 Task: Create a due date automation trigger when advanced on, on the tuesday of the week a card is due add fields without custom fields "Resume" completed at 11:00 AM.
Action: Mouse moved to (1176, 363)
Screenshot: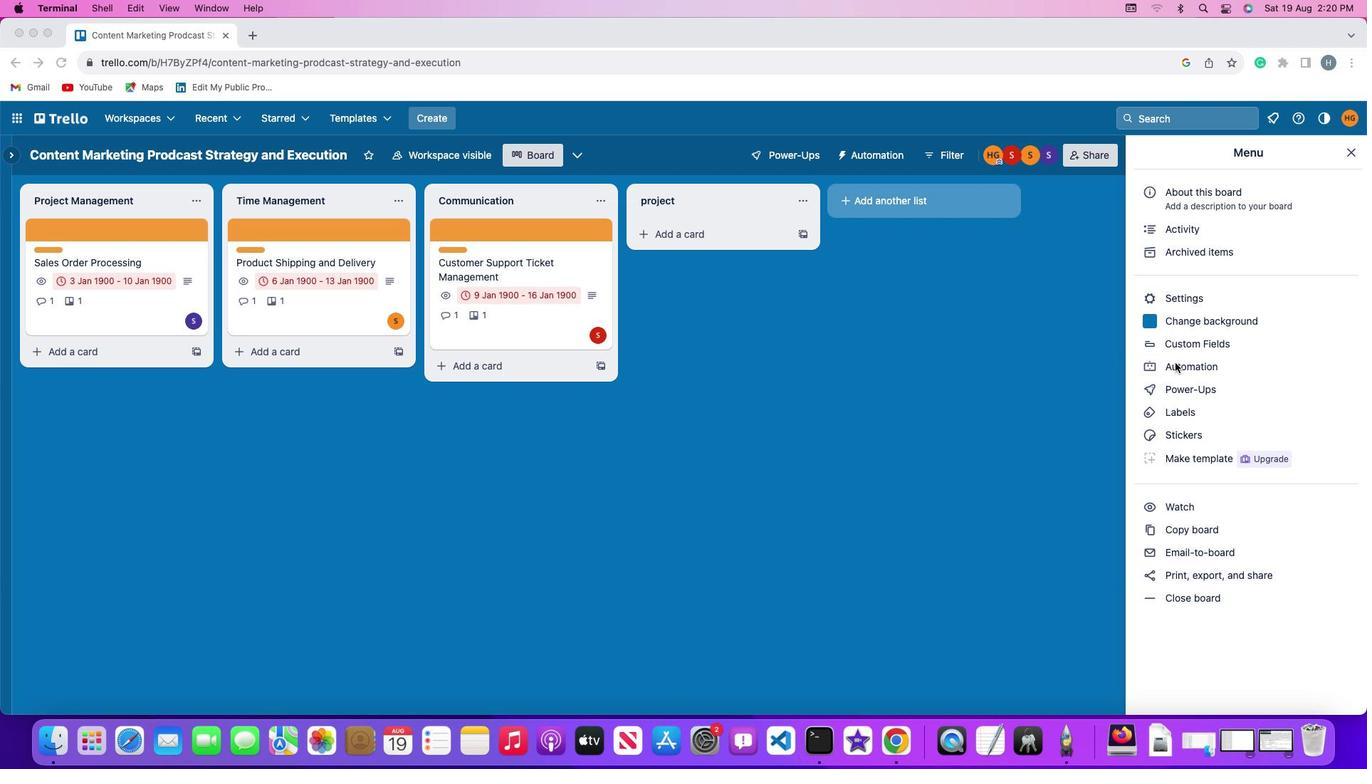 
Action: Mouse pressed left at (1176, 363)
Screenshot: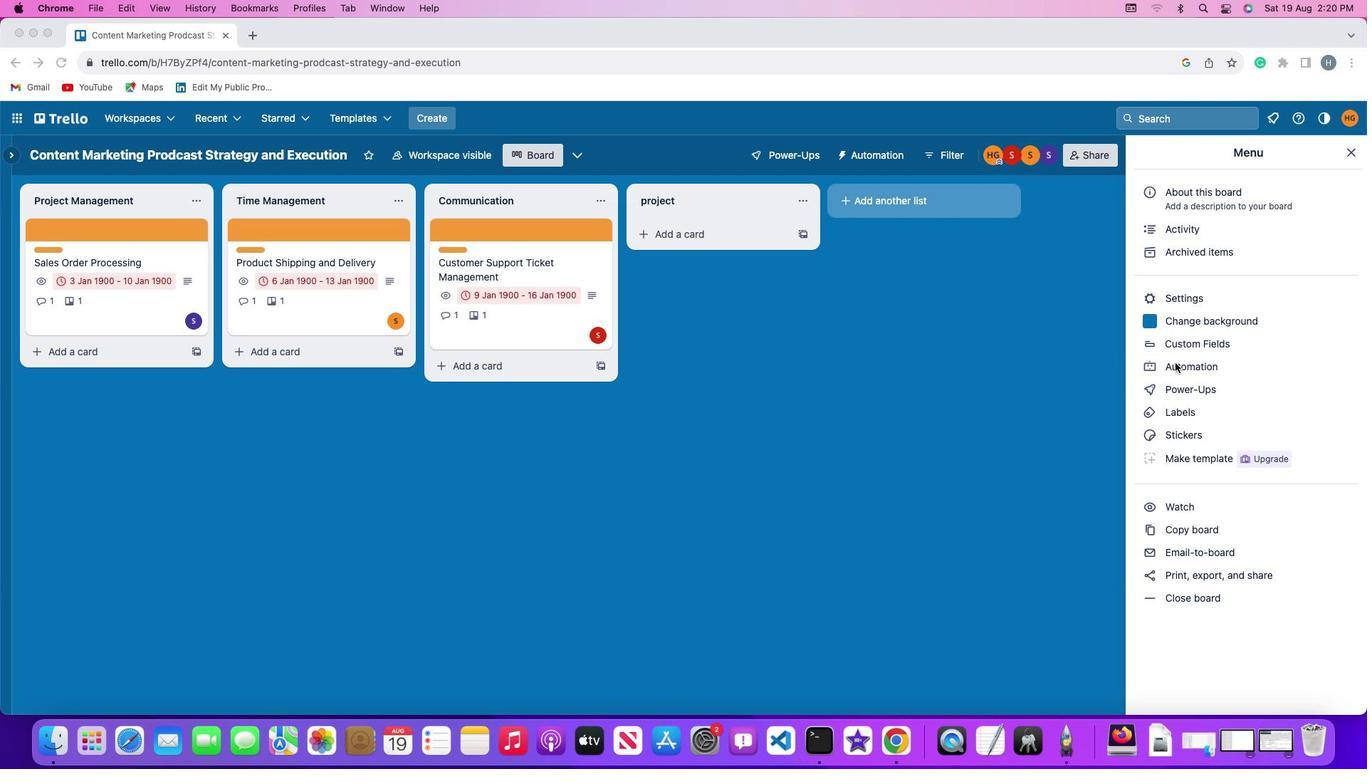 
Action: Mouse pressed left at (1176, 363)
Screenshot: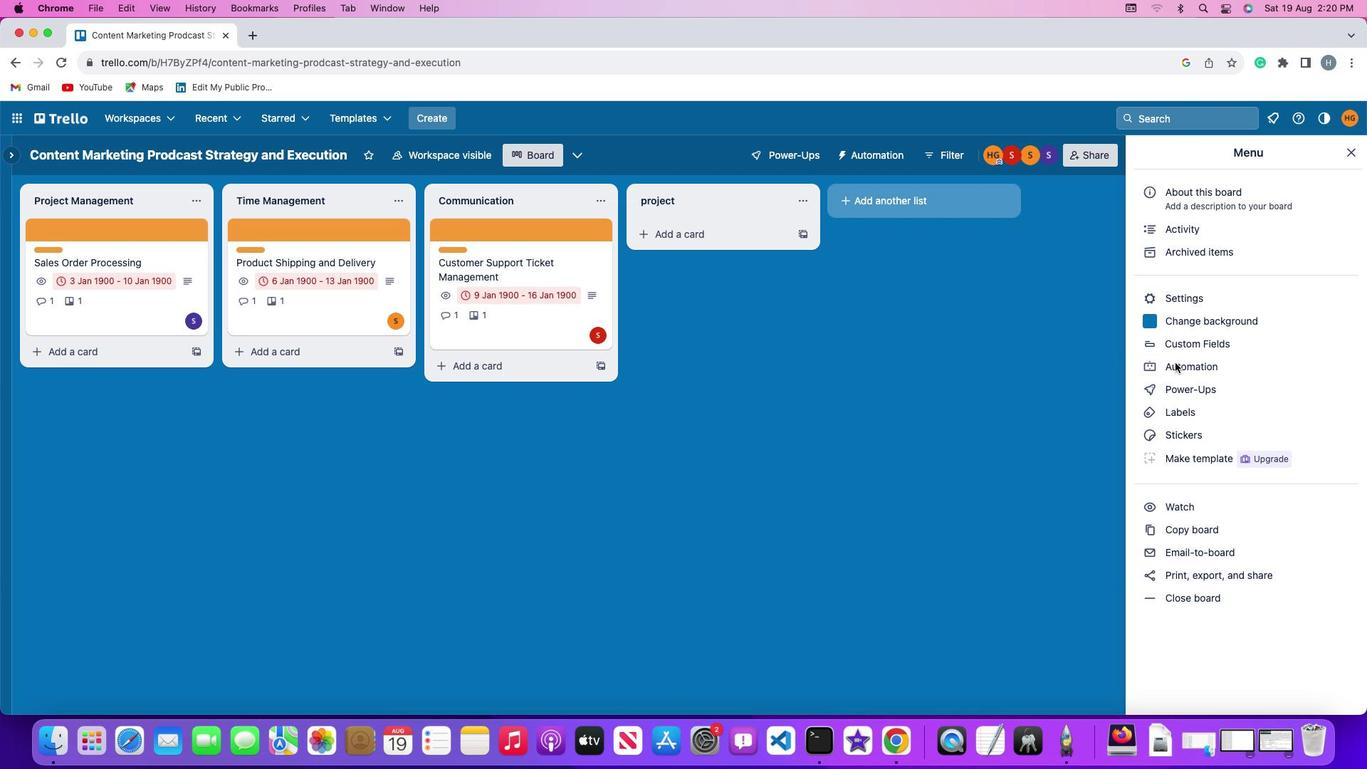 
Action: Mouse moved to (118, 341)
Screenshot: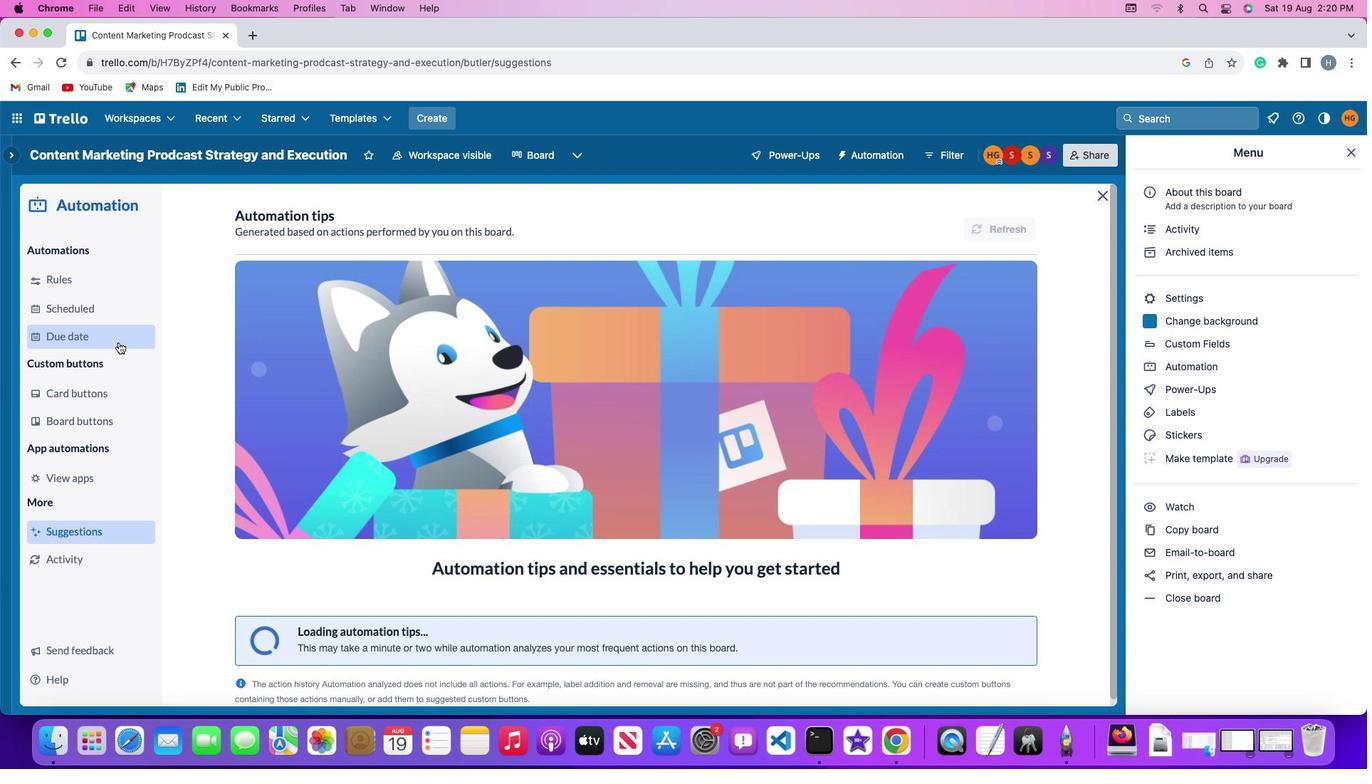 
Action: Mouse pressed left at (118, 341)
Screenshot: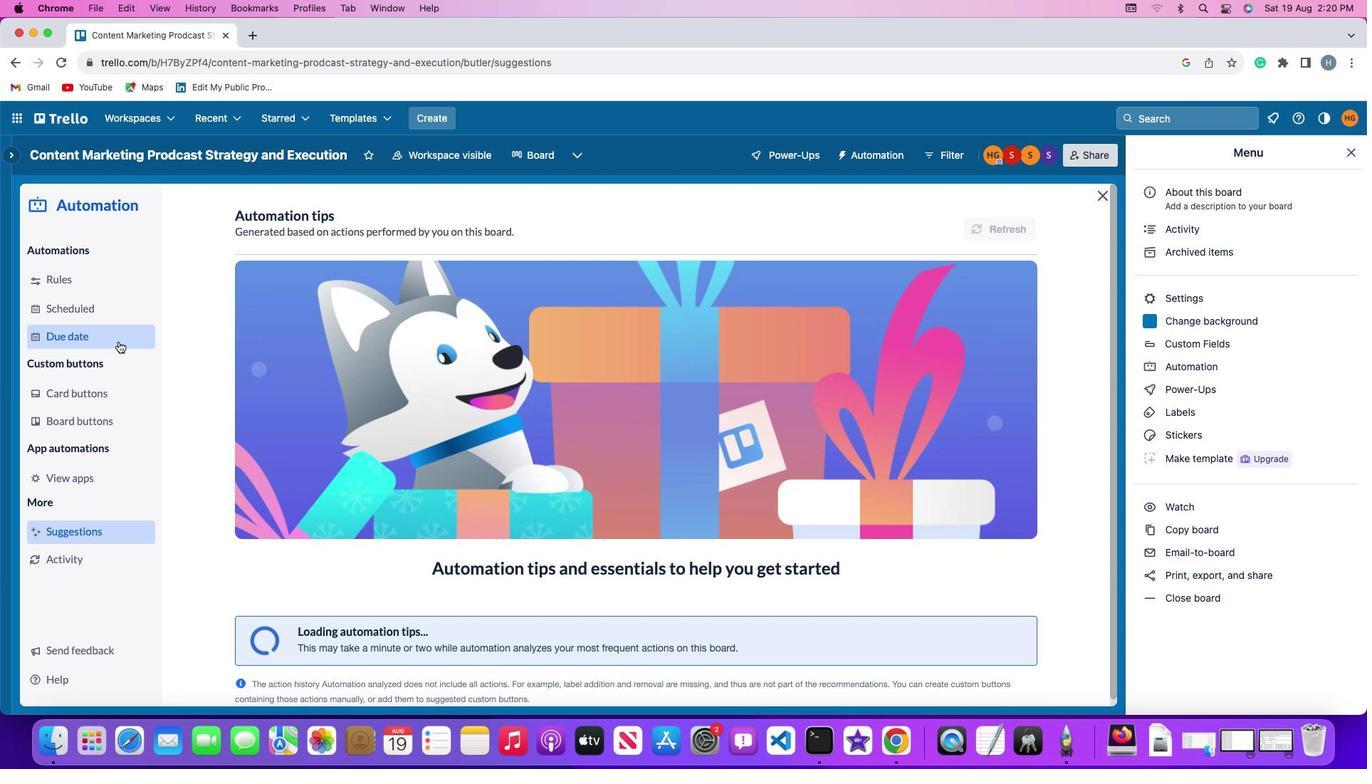 
Action: Mouse moved to (936, 222)
Screenshot: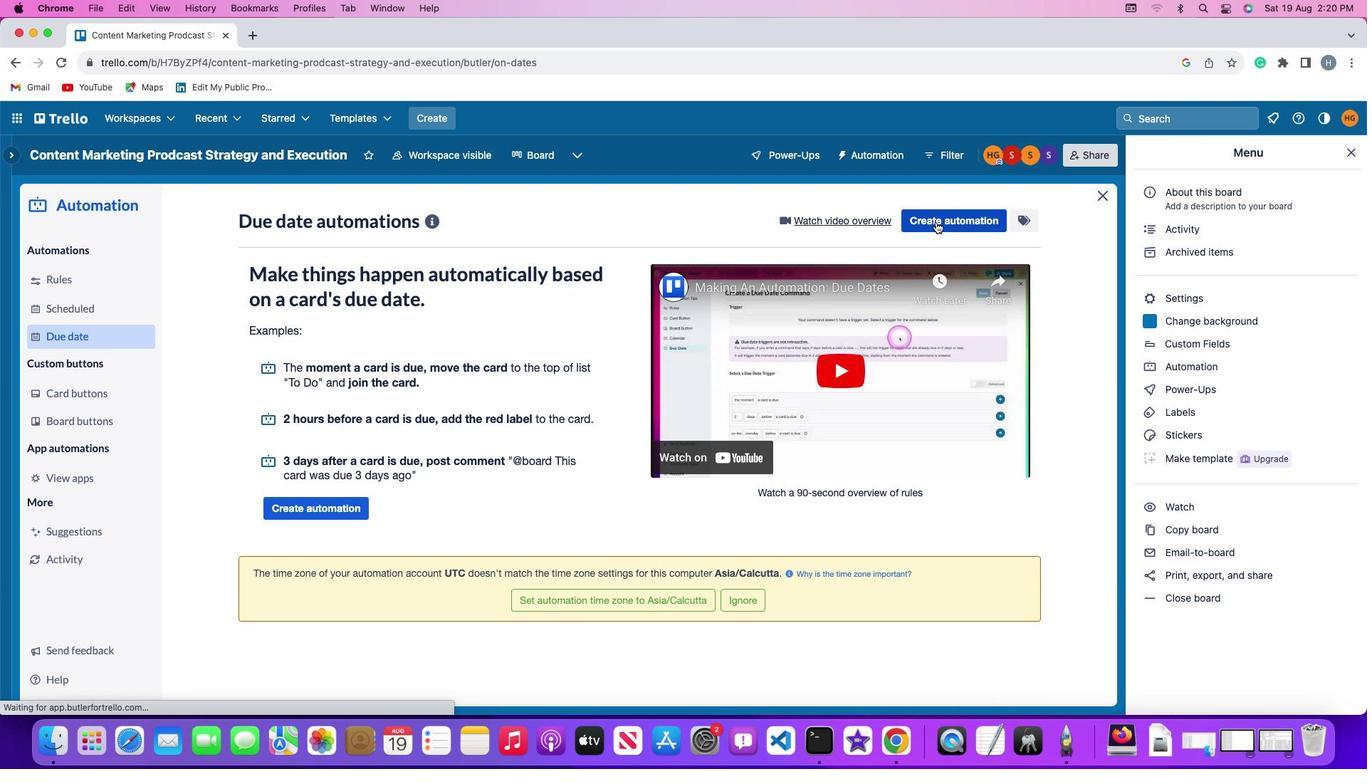 
Action: Mouse pressed left at (936, 222)
Screenshot: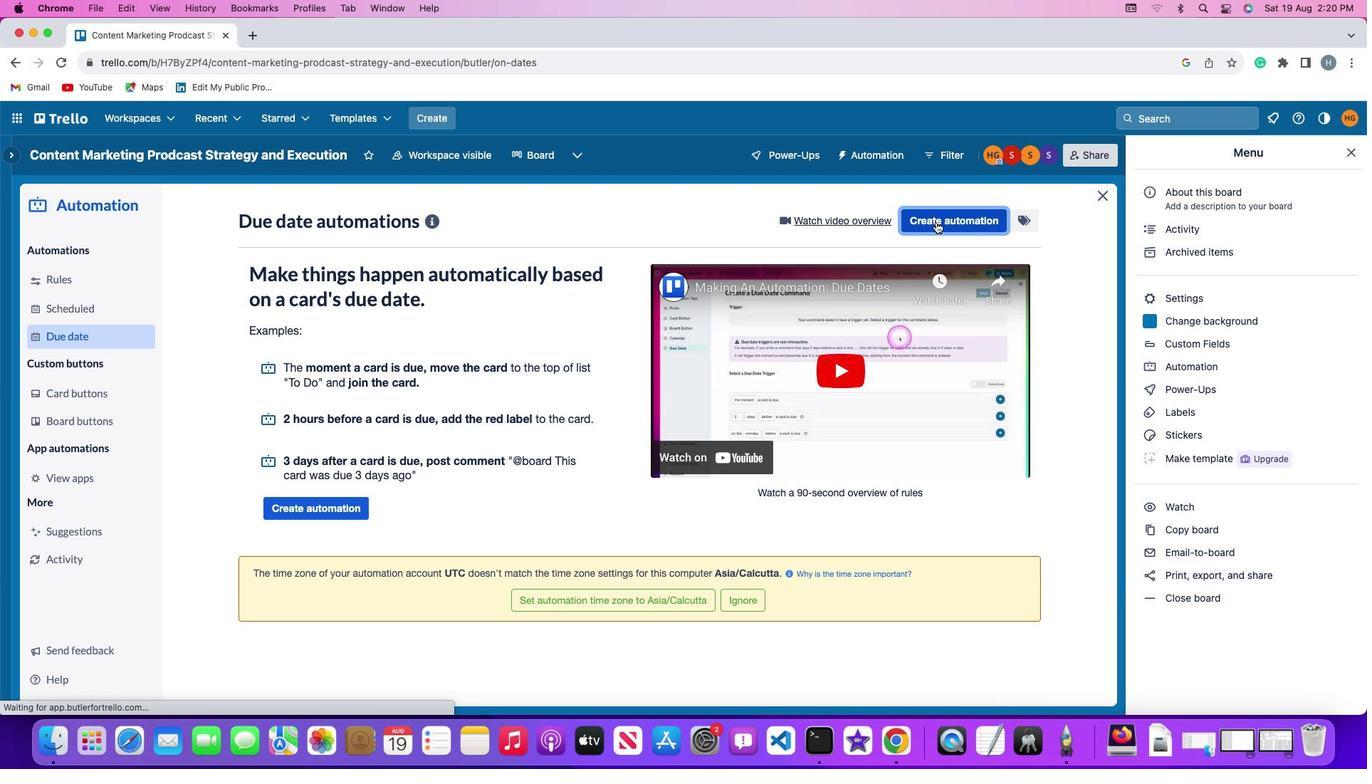 
Action: Mouse moved to (255, 360)
Screenshot: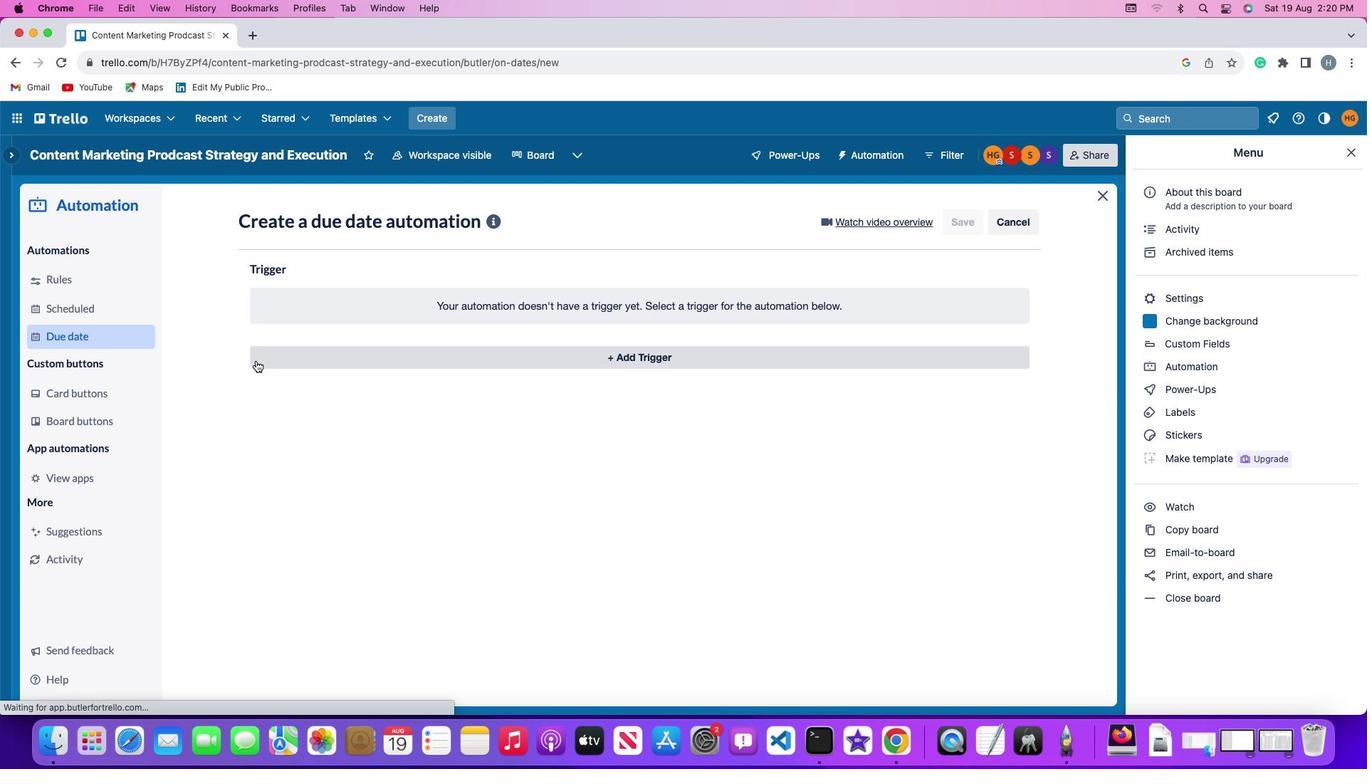 
Action: Mouse pressed left at (255, 360)
Screenshot: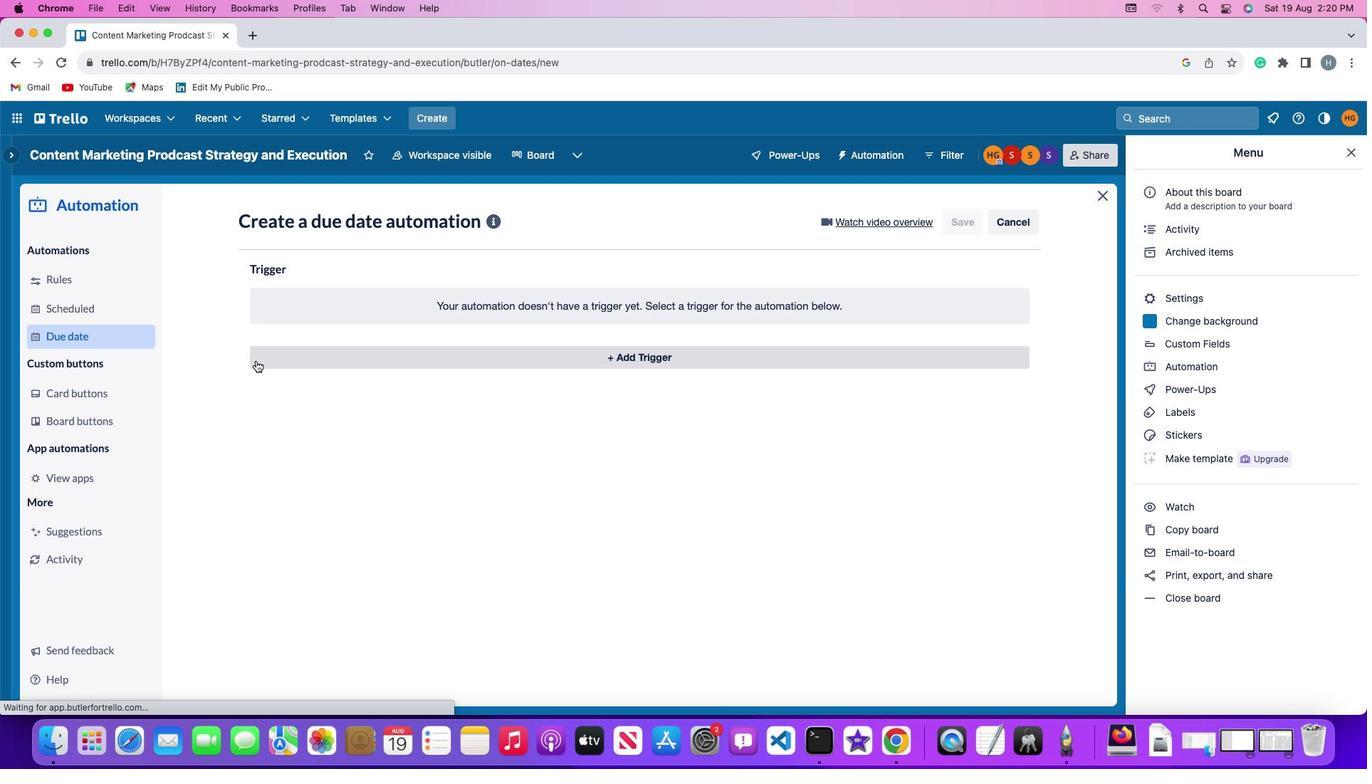 
Action: Mouse moved to (314, 612)
Screenshot: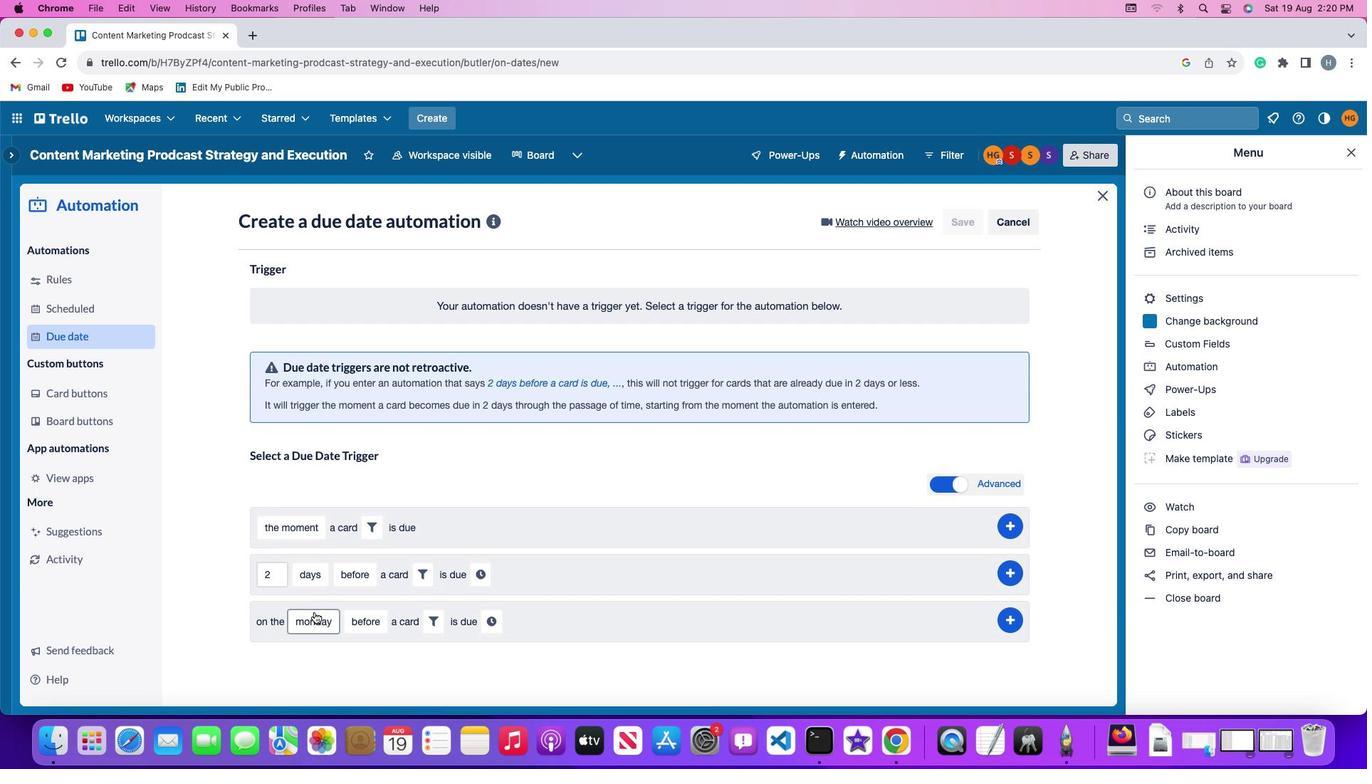 
Action: Mouse pressed left at (314, 612)
Screenshot: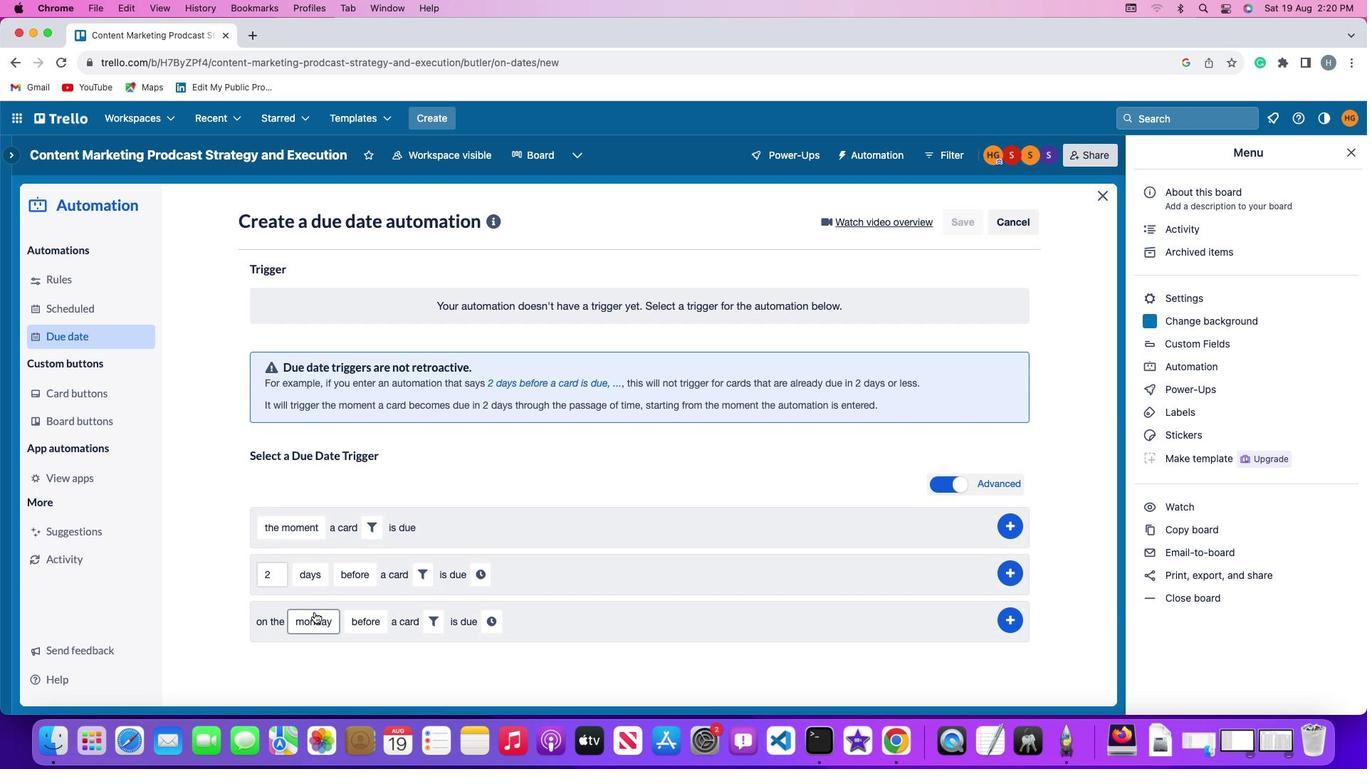 
Action: Mouse moved to (337, 446)
Screenshot: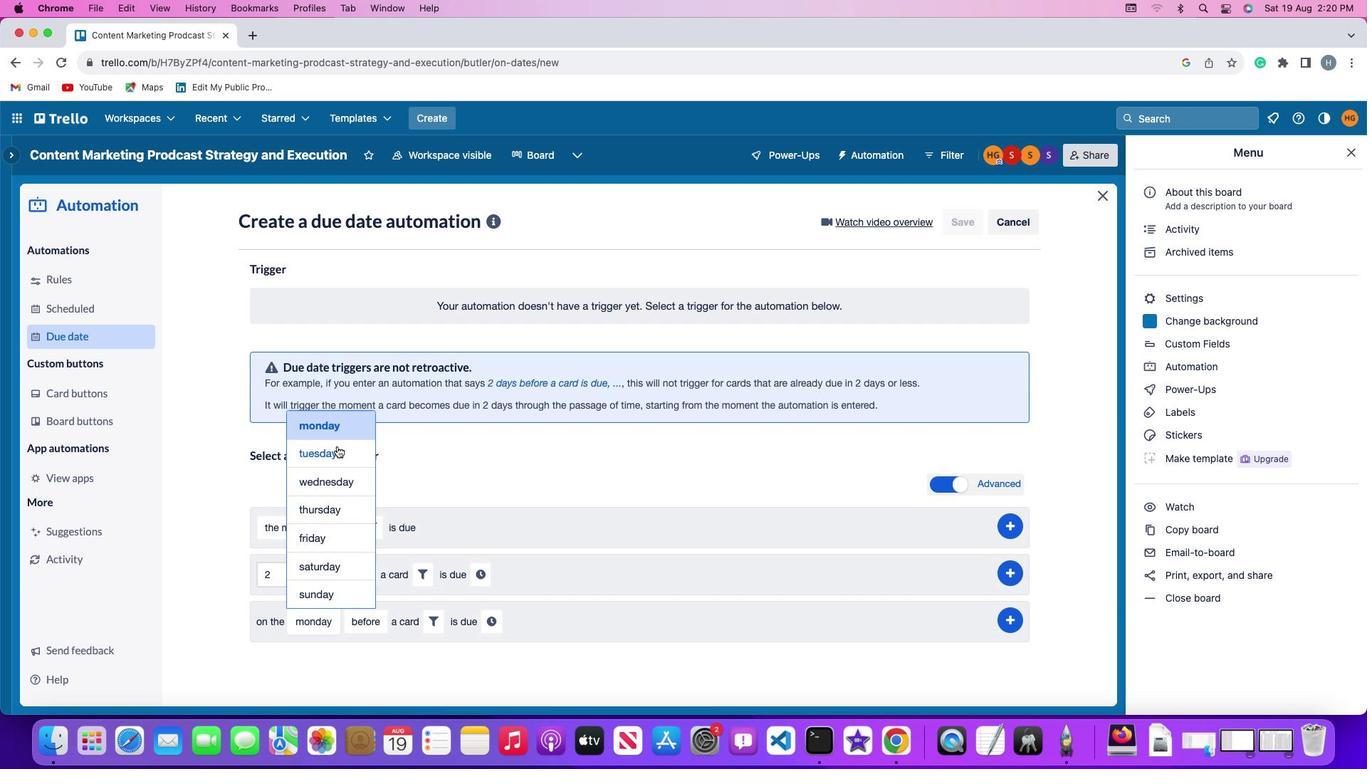 
Action: Mouse pressed left at (337, 446)
Screenshot: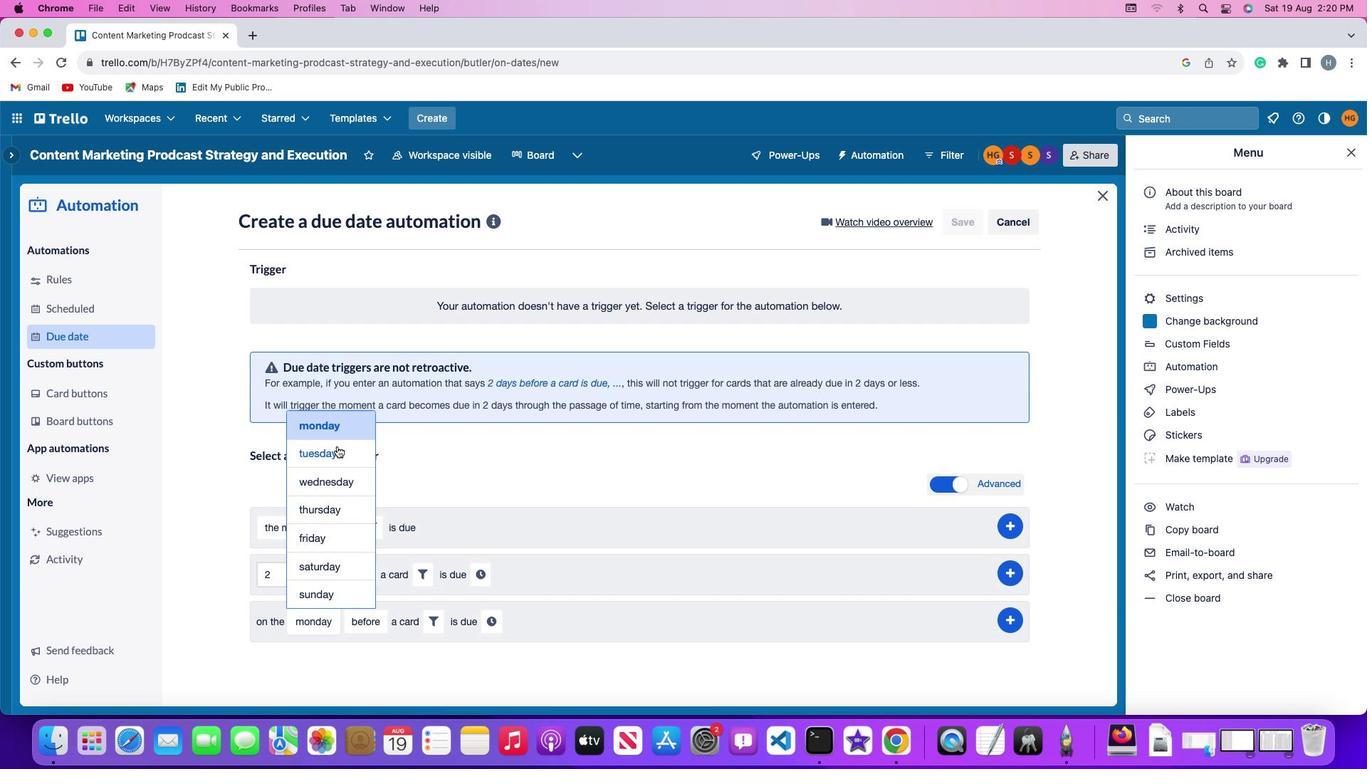 
Action: Mouse moved to (369, 619)
Screenshot: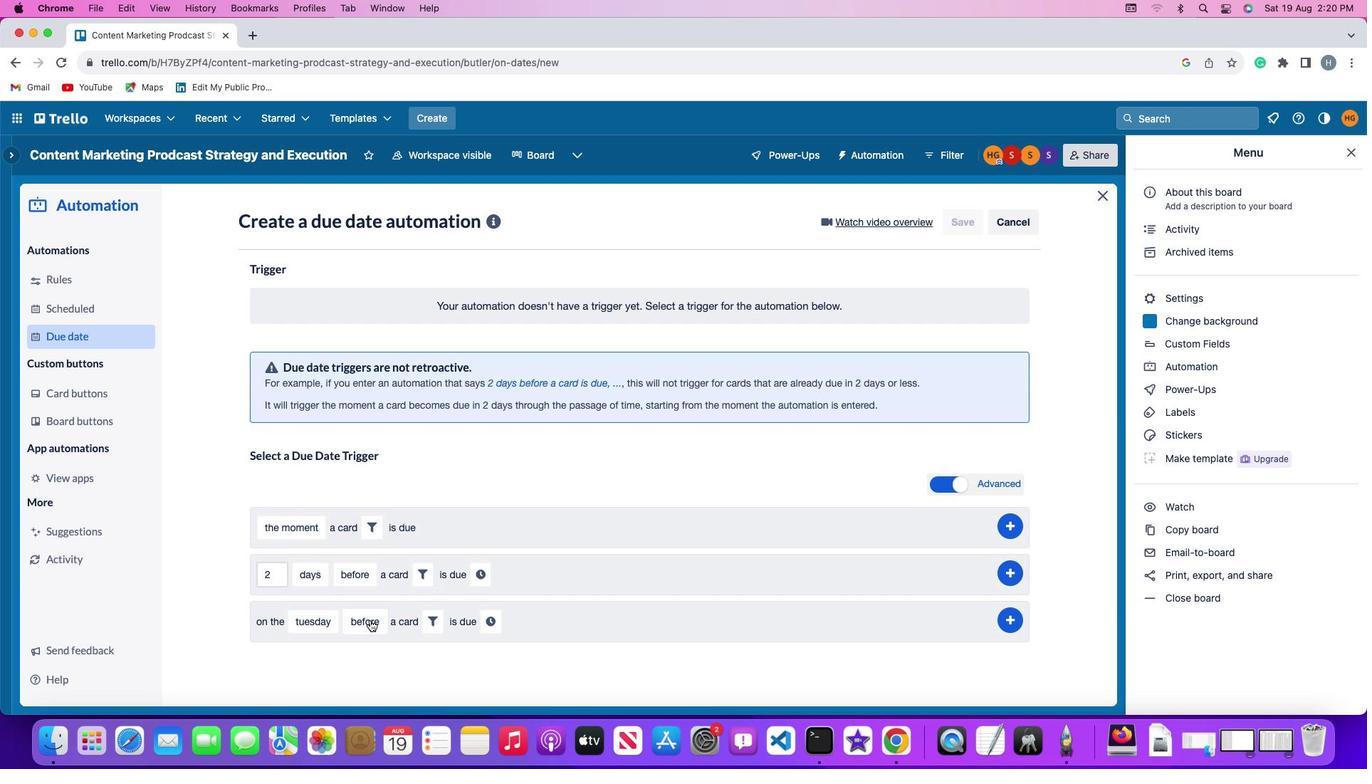 
Action: Mouse pressed left at (369, 619)
Screenshot: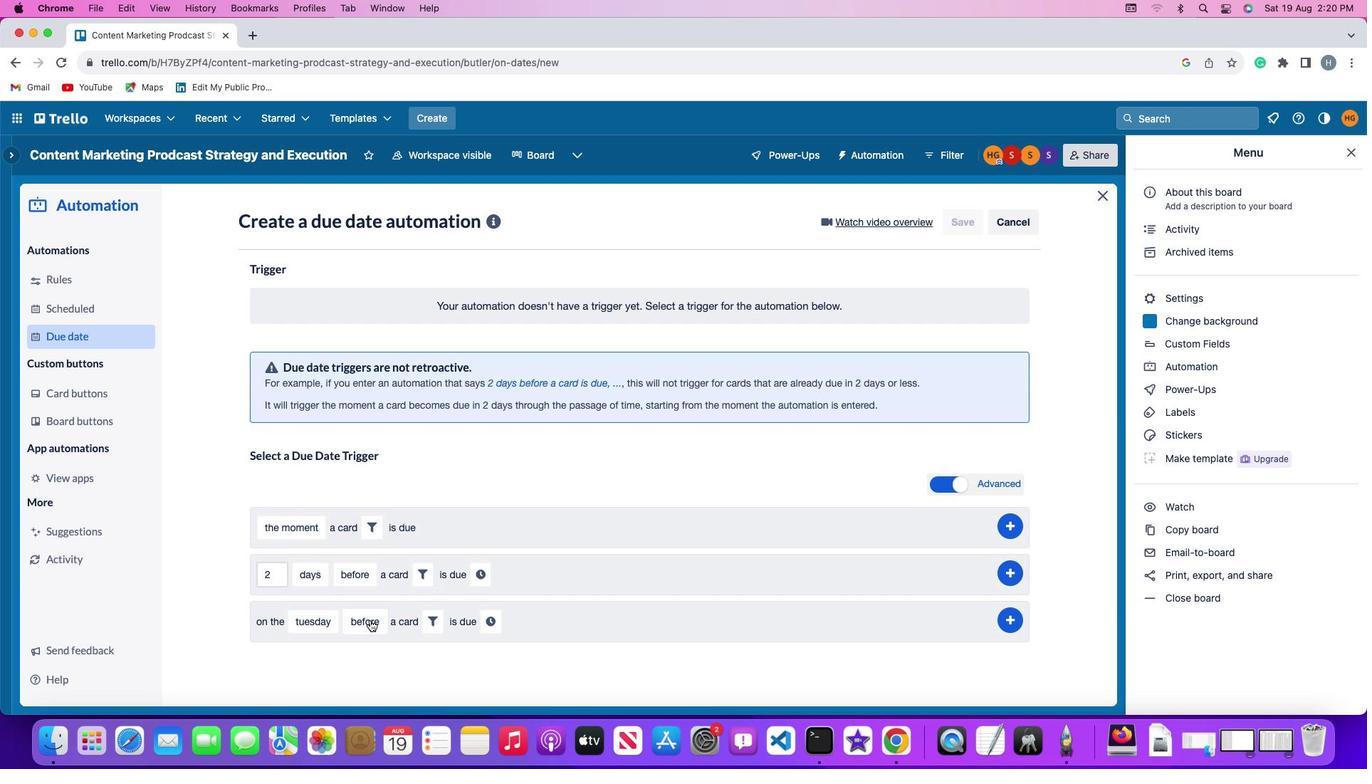 
Action: Mouse moved to (391, 562)
Screenshot: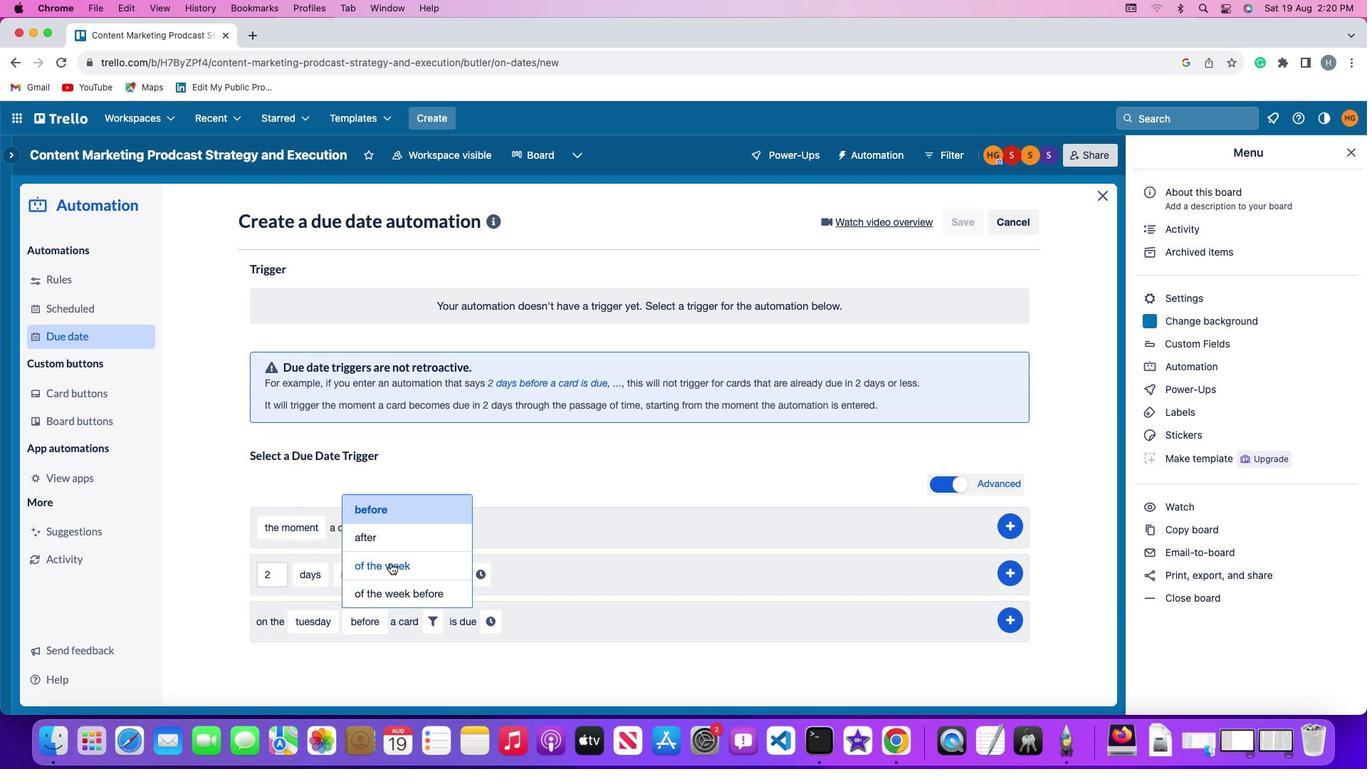 
Action: Mouse pressed left at (391, 562)
Screenshot: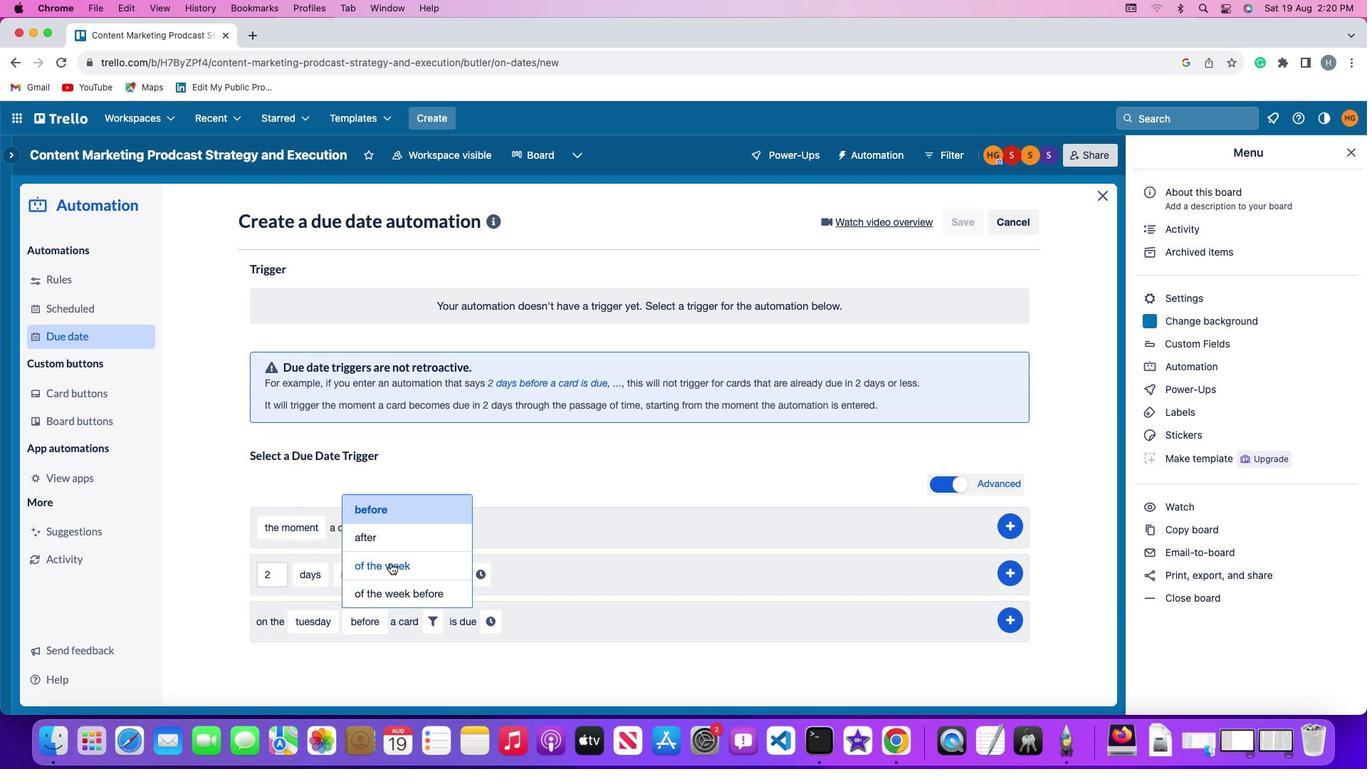 
Action: Mouse moved to (461, 622)
Screenshot: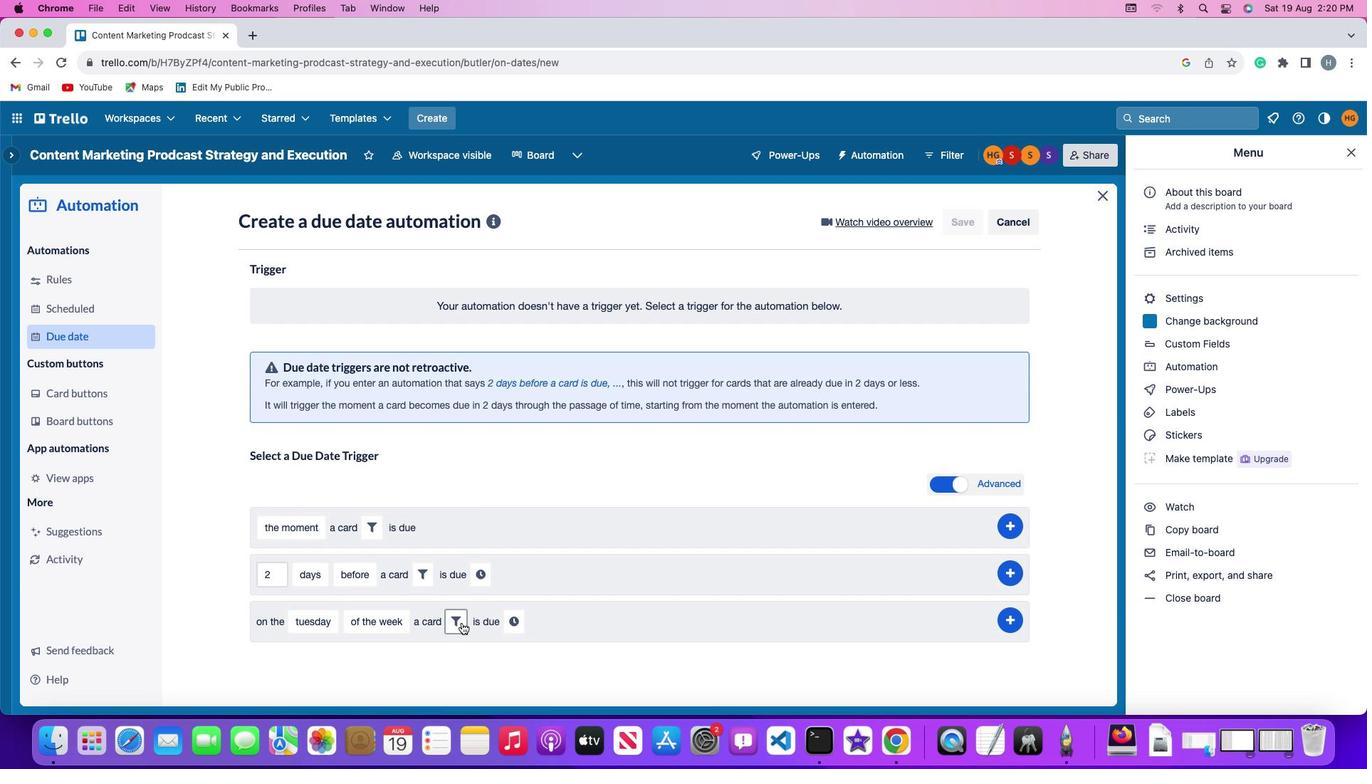 
Action: Mouse pressed left at (461, 622)
Screenshot: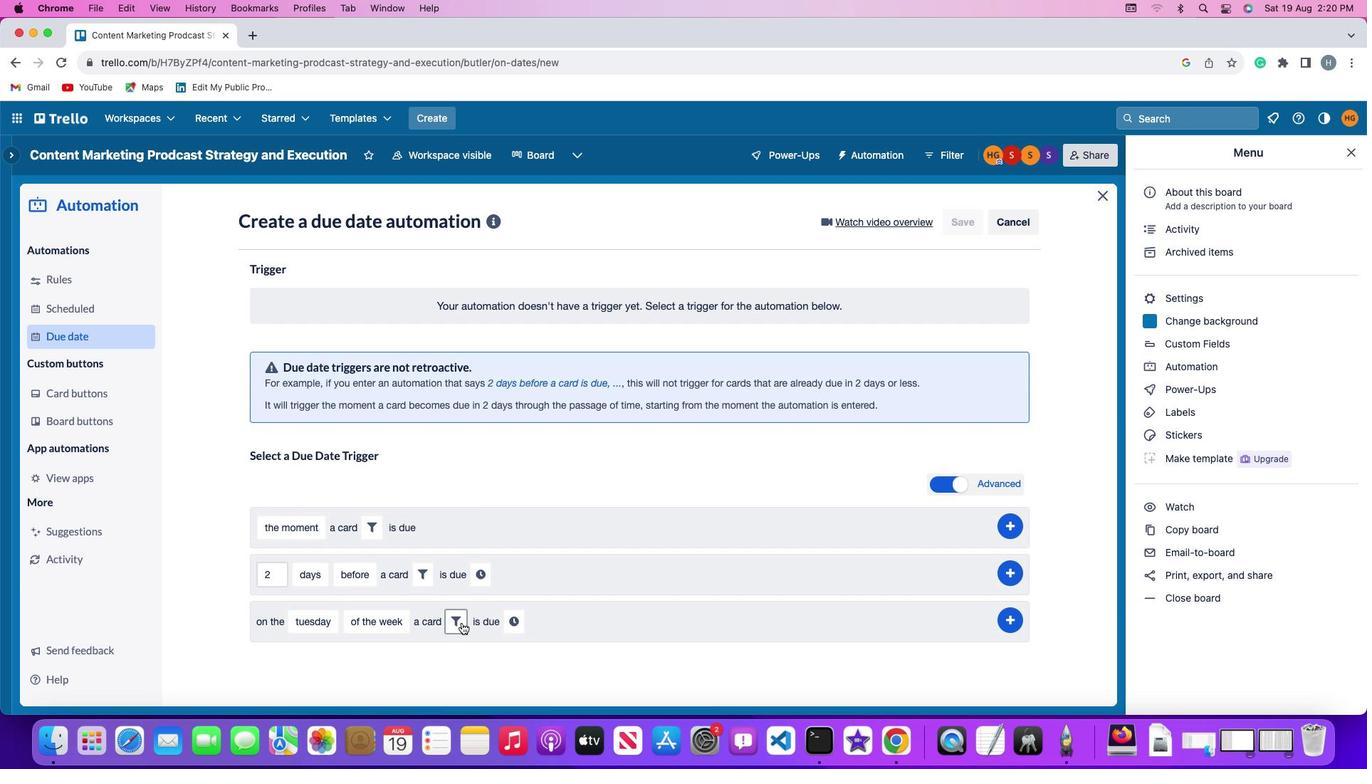 
Action: Mouse moved to (693, 664)
Screenshot: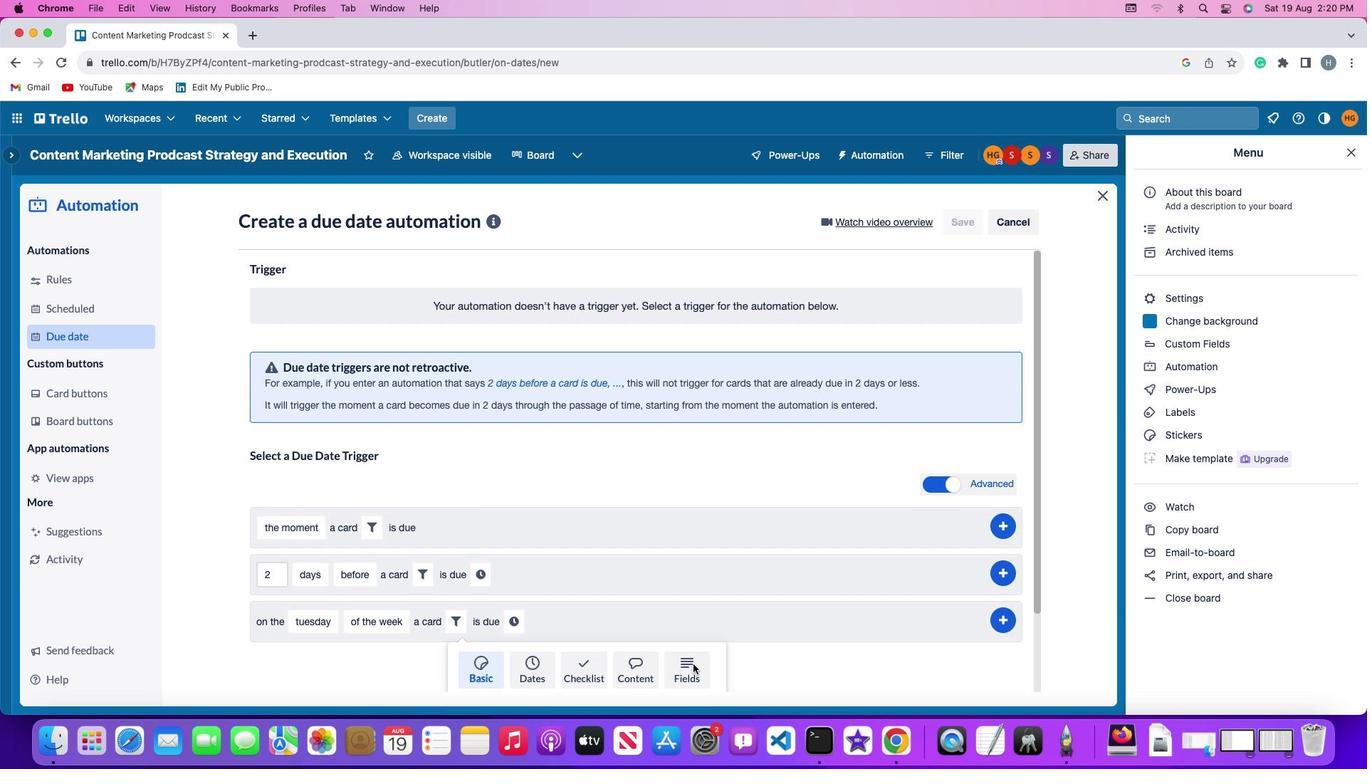
Action: Mouse pressed left at (693, 664)
Screenshot: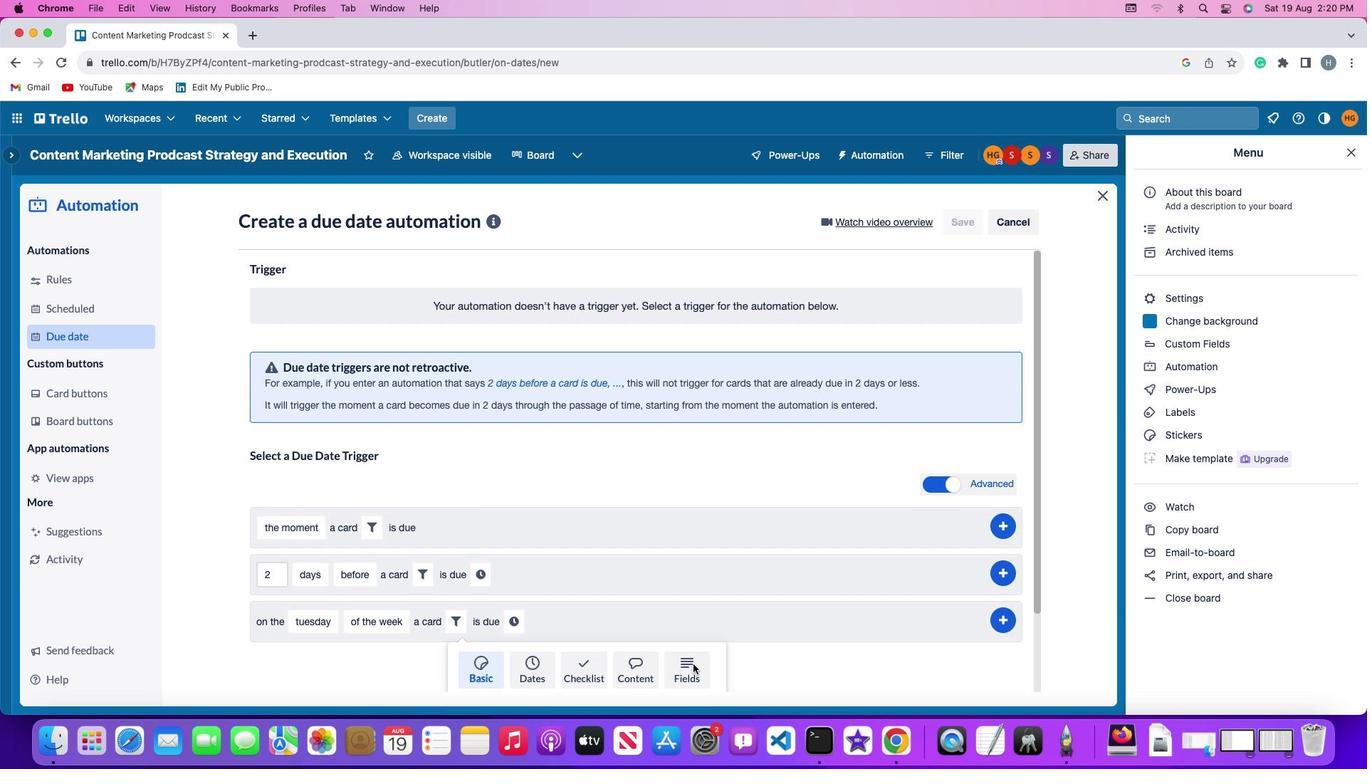
Action: Mouse moved to (389, 660)
Screenshot: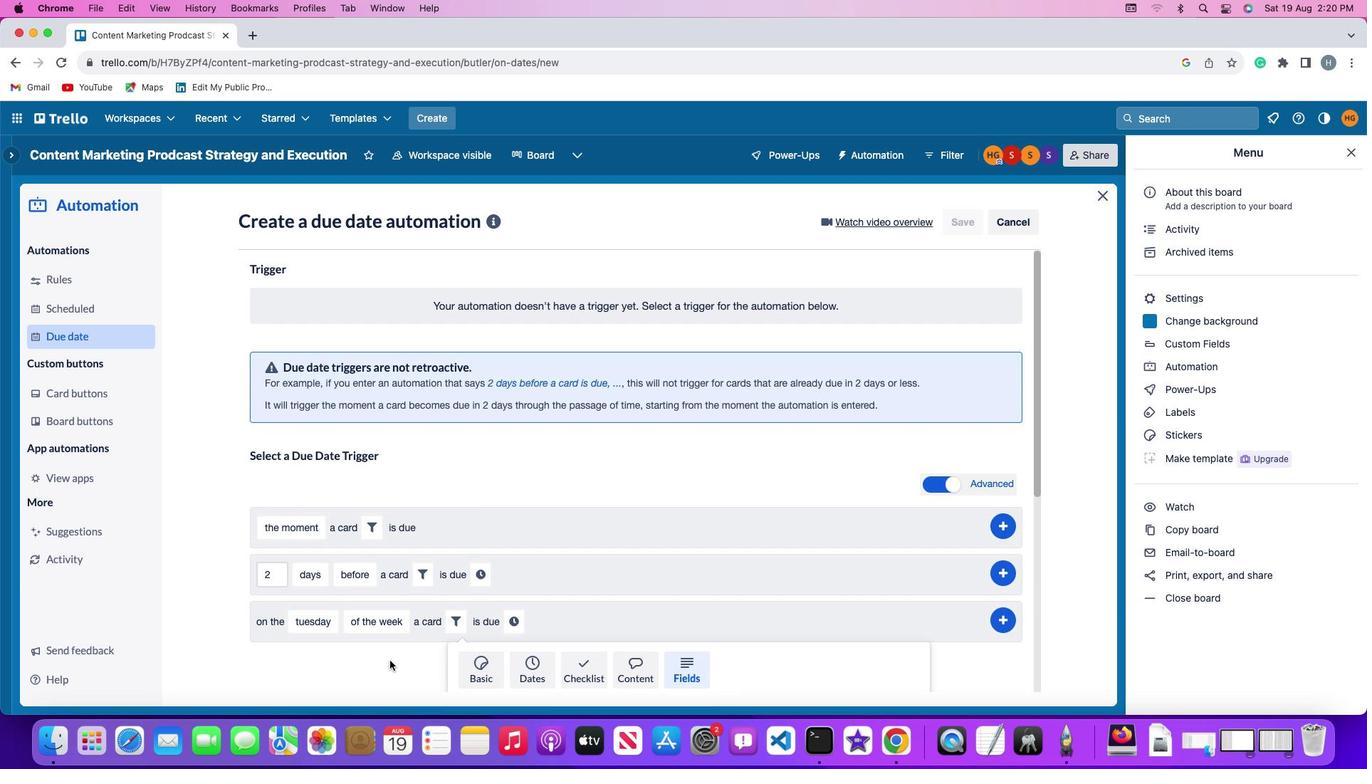 
Action: Mouse scrolled (389, 660) with delta (0, 0)
Screenshot: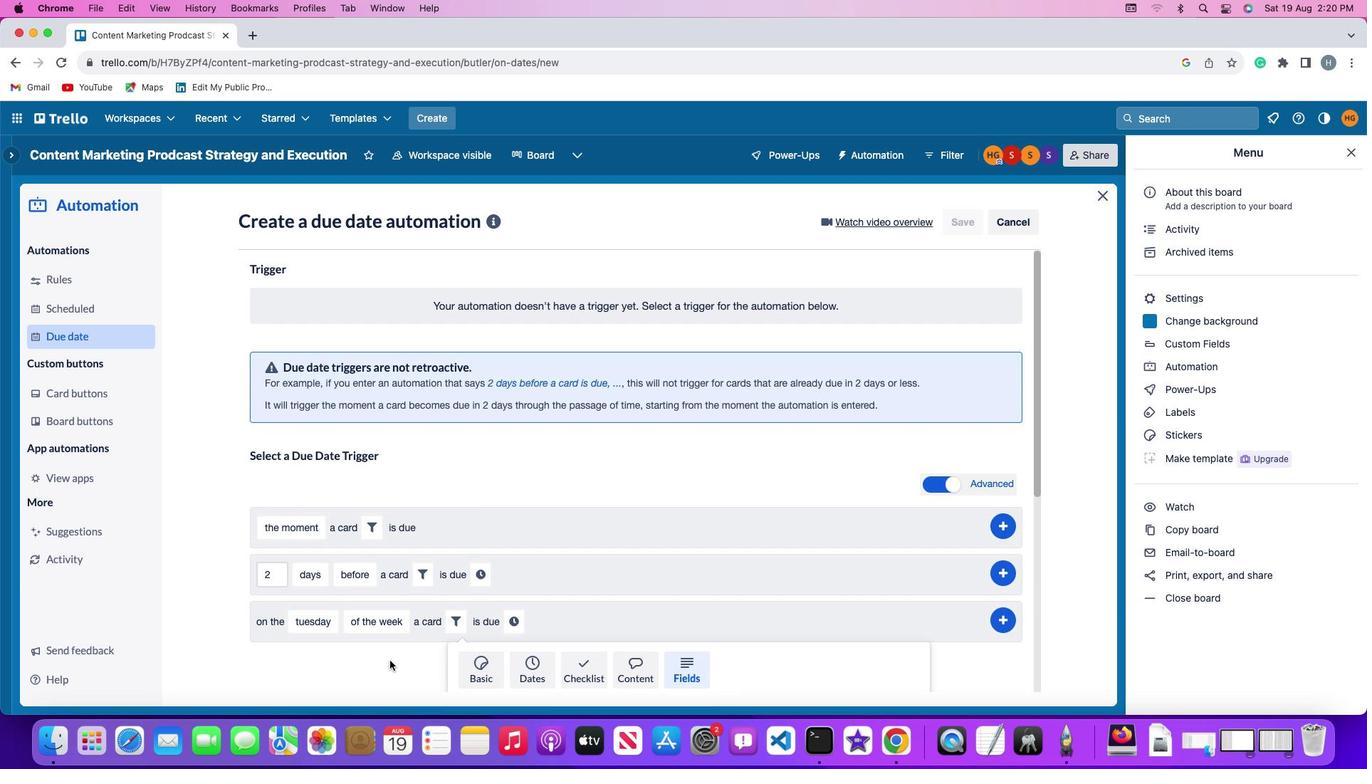 
Action: Mouse scrolled (389, 660) with delta (0, 0)
Screenshot: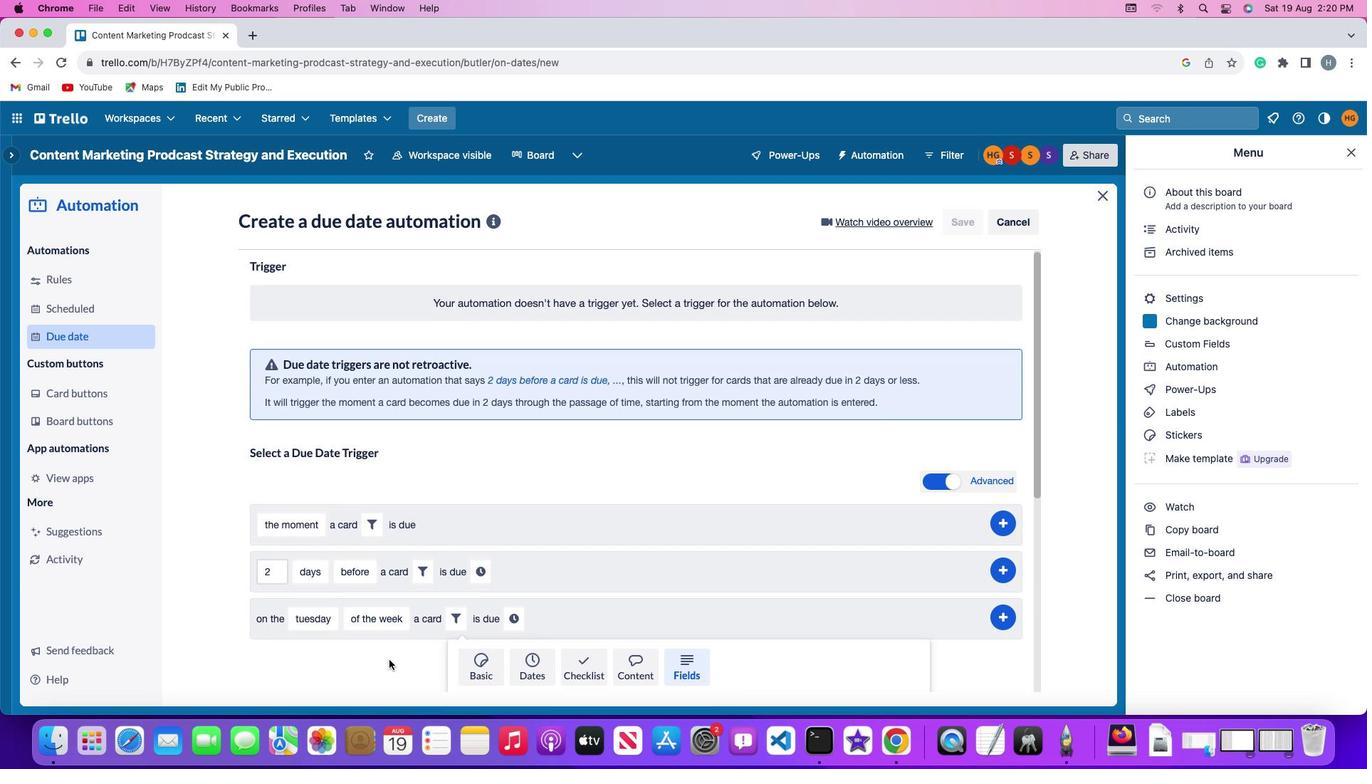 
Action: Mouse moved to (389, 660)
Screenshot: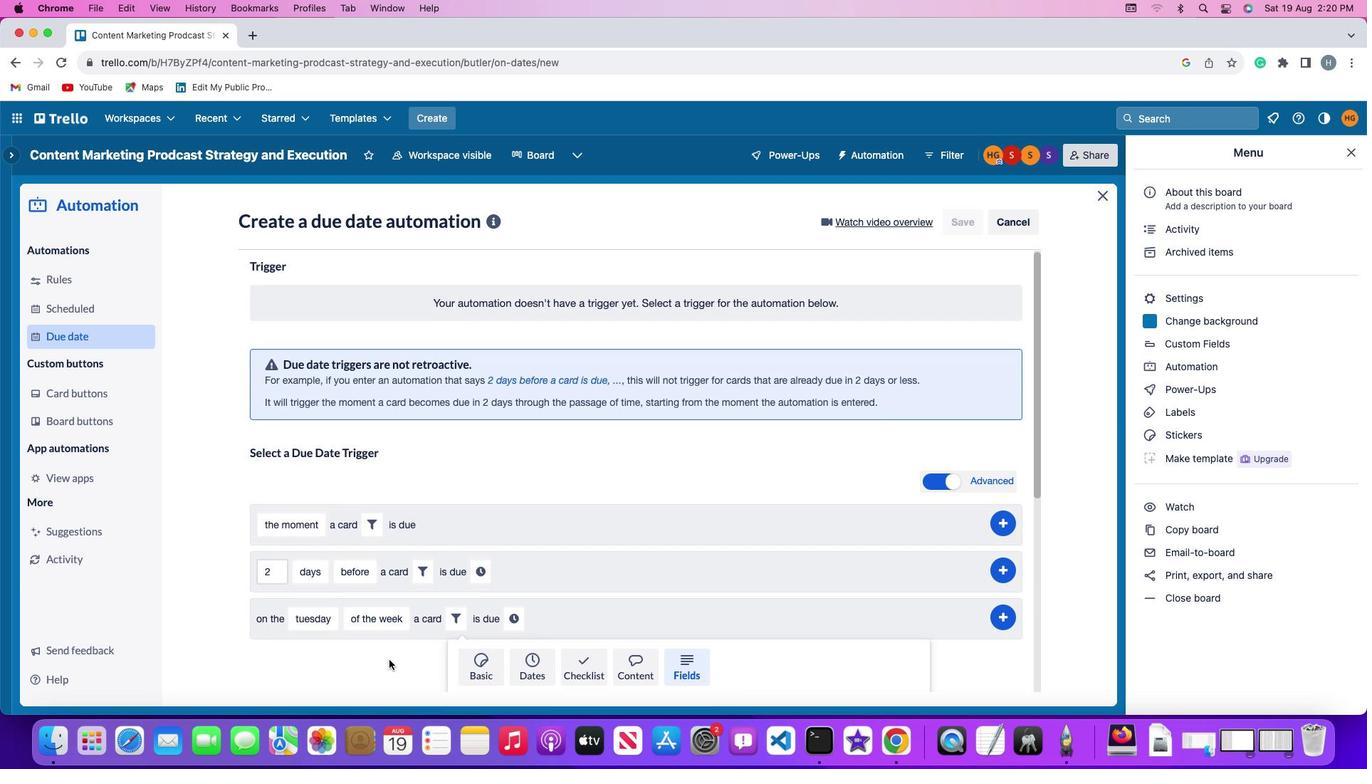 
Action: Mouse scrolled (389, 660) with delta (0, -1)
Screenshot: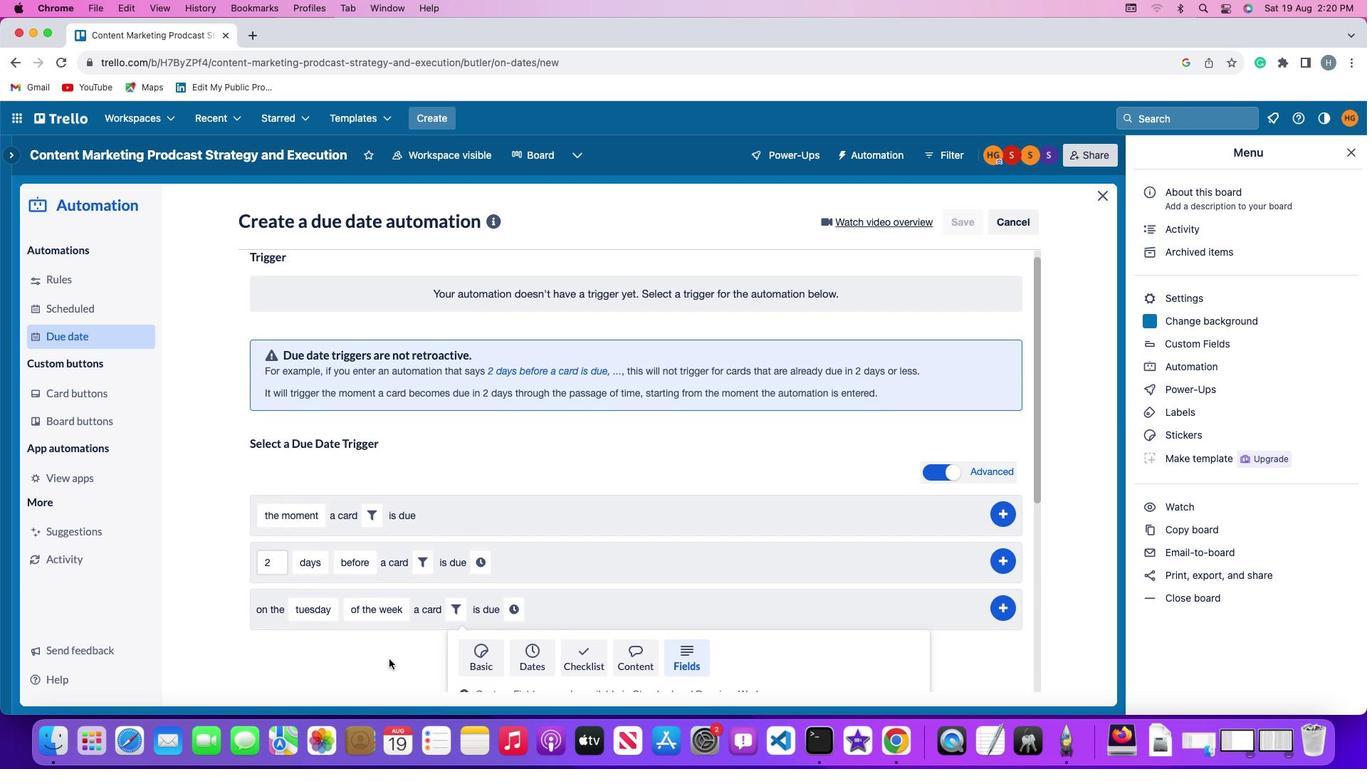 
Action: Mouse moved to (389, 659)
Screenshot: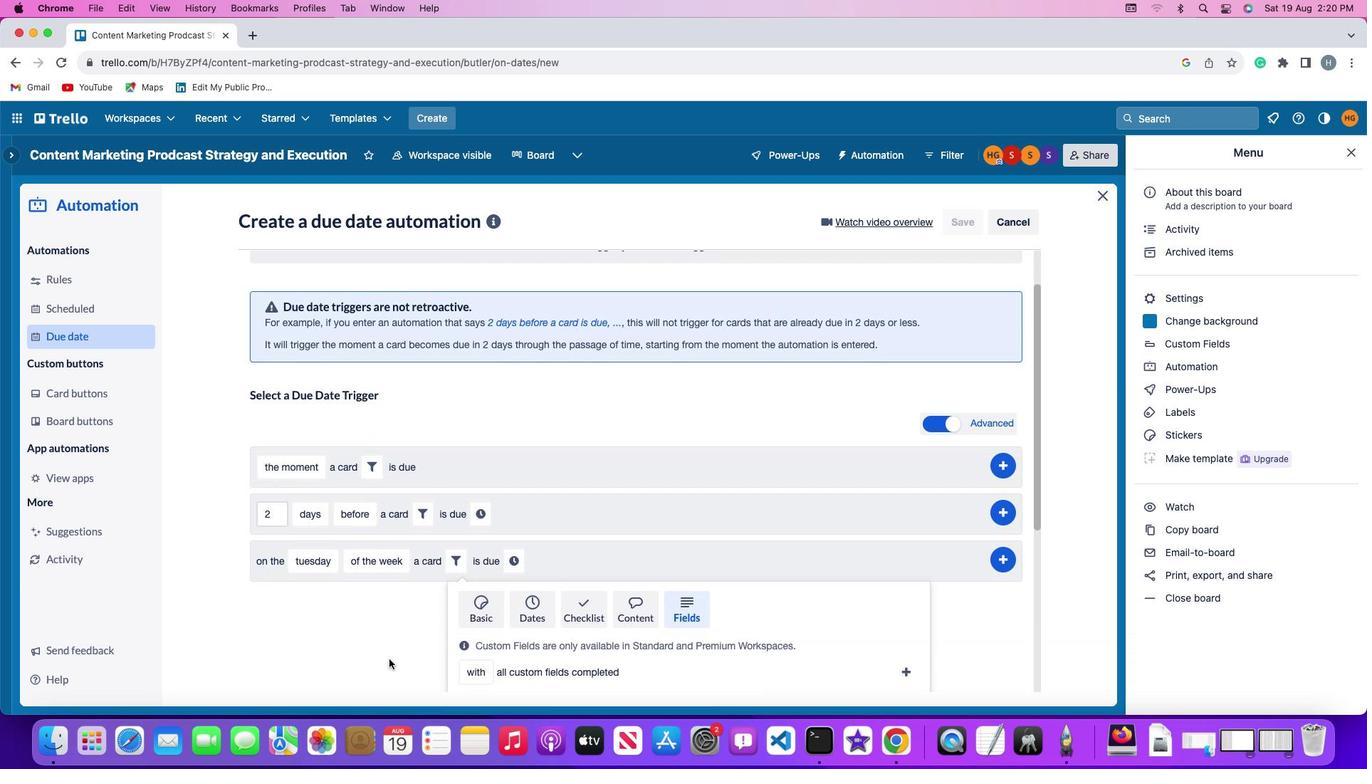 
Action: Mouse scrolled (389, 659) with delta (0, -2)
Screenshot: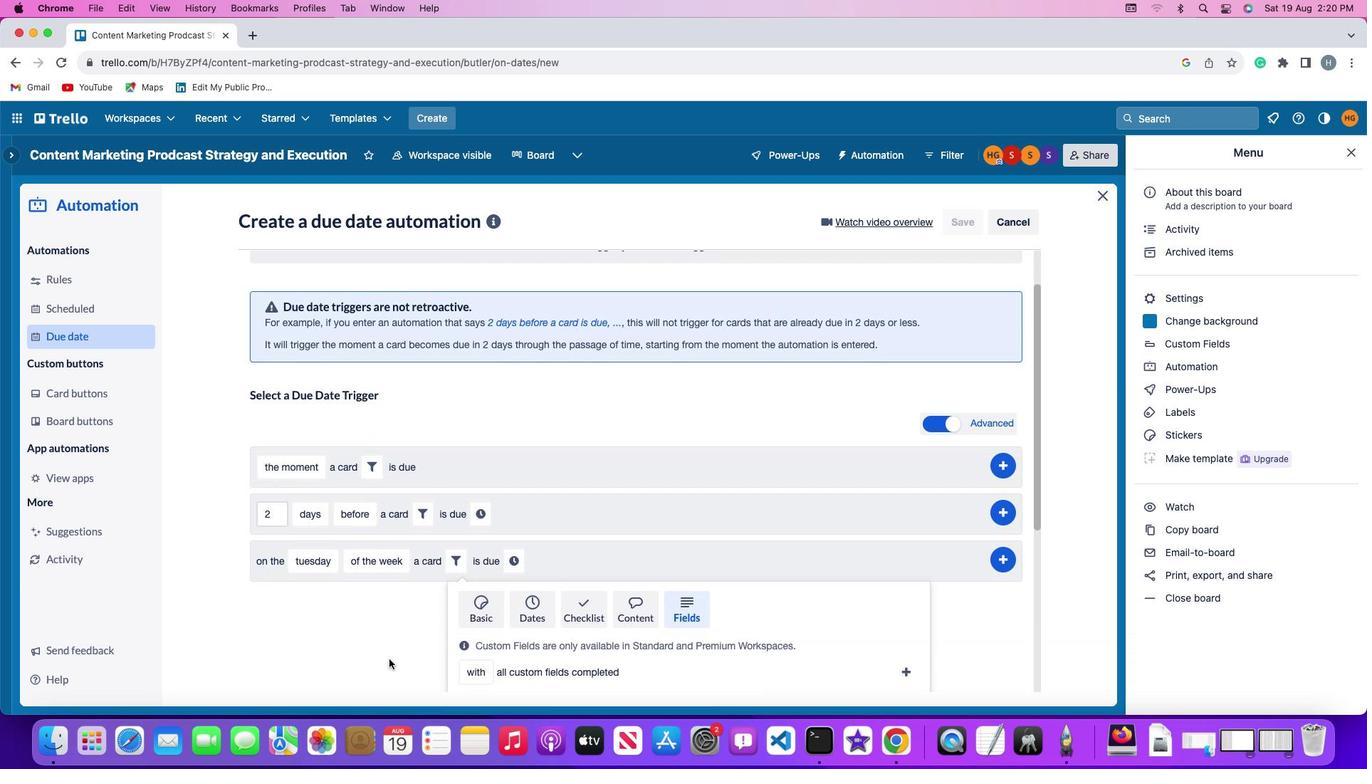 
Action: Mouse moved to (385, 655)
Screenshot: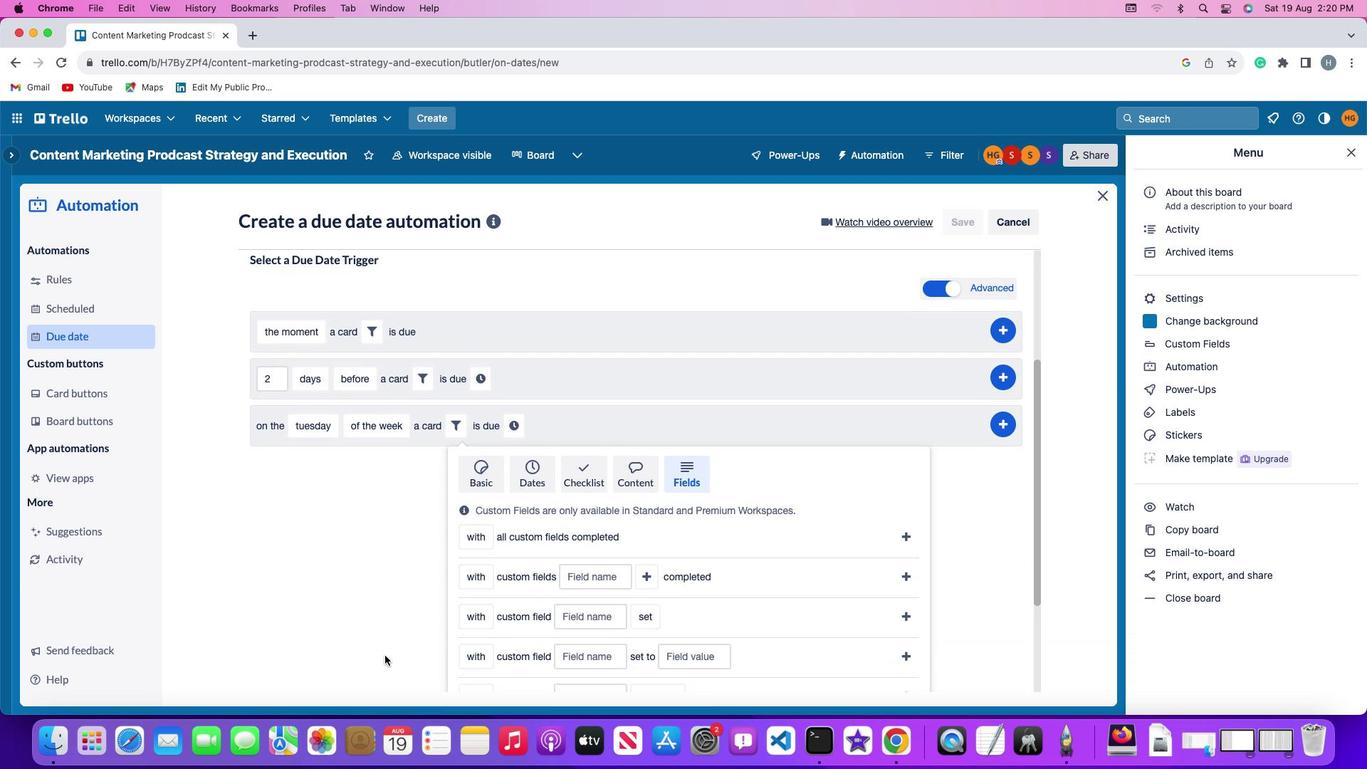 
Action: Mouse scrolled (385, 655) with delta (0, 0)
Screenshot: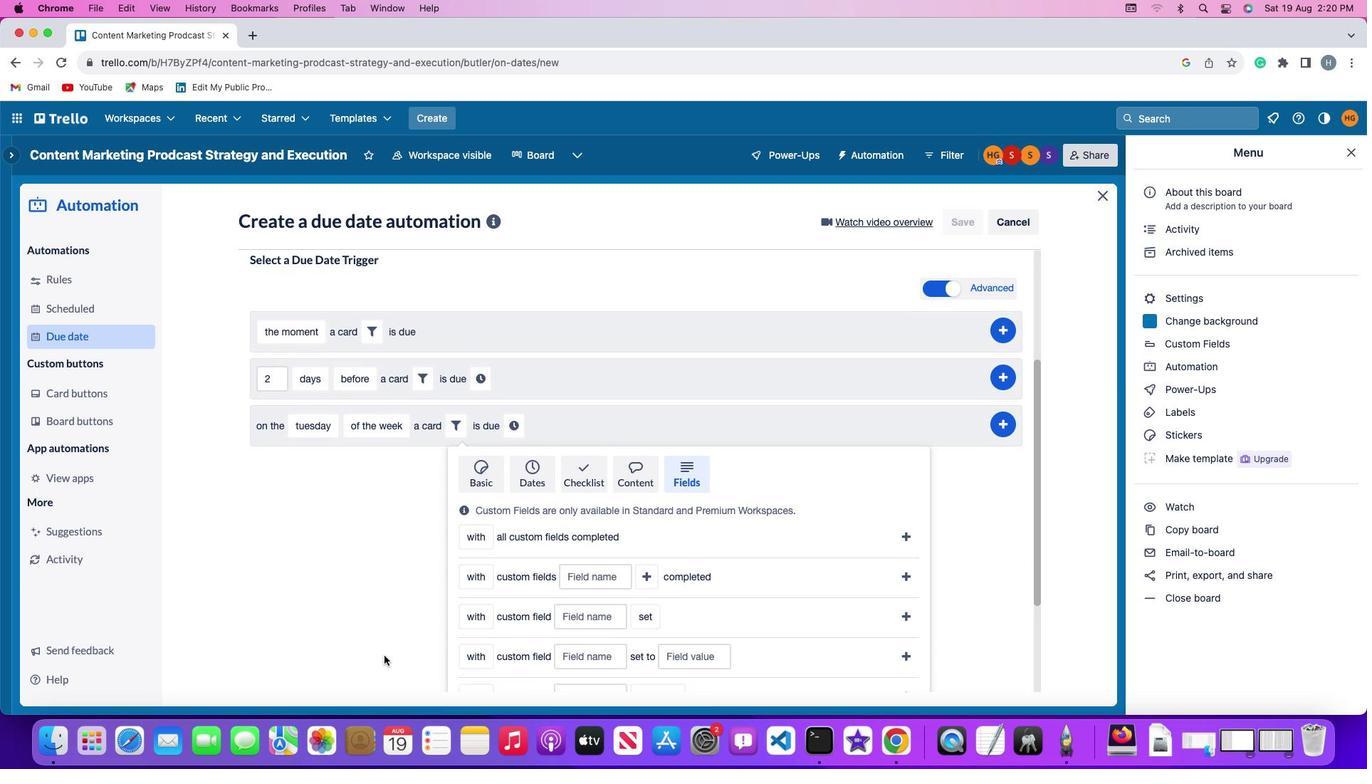 
Action: Mouse scrolled (385, 655) with delta (0, 0)
Screenshot: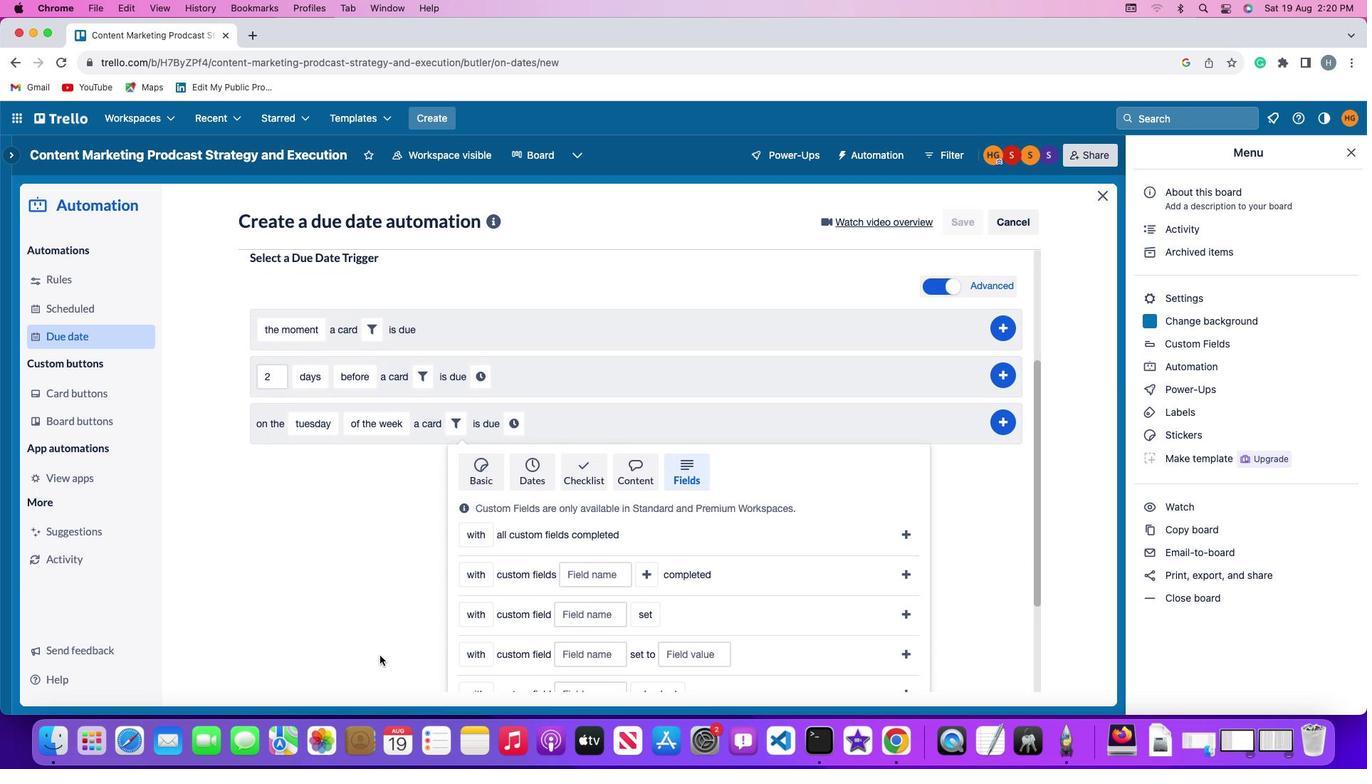 
Action: Mouse moved to (473, 550)
Screenshot: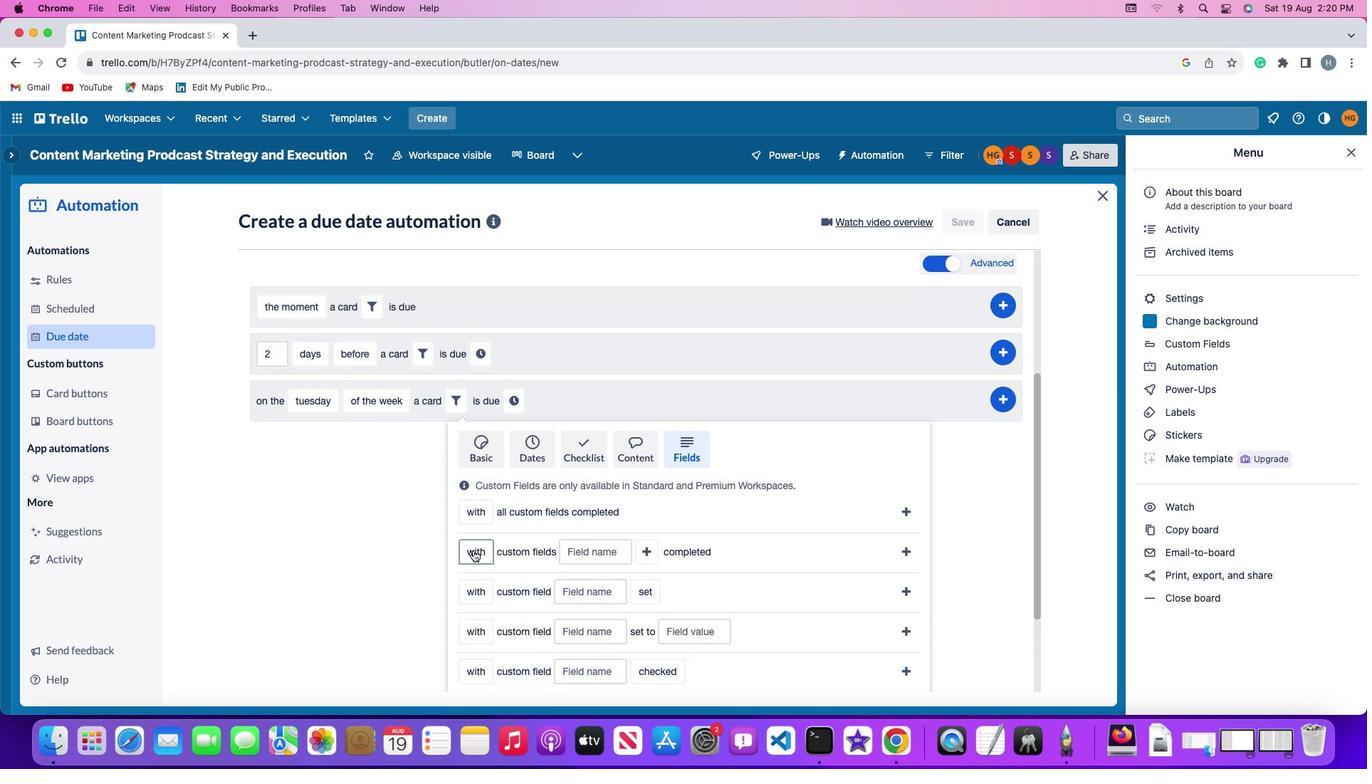 
Action: Mouse pressed left at (473, 550)
Screenshot: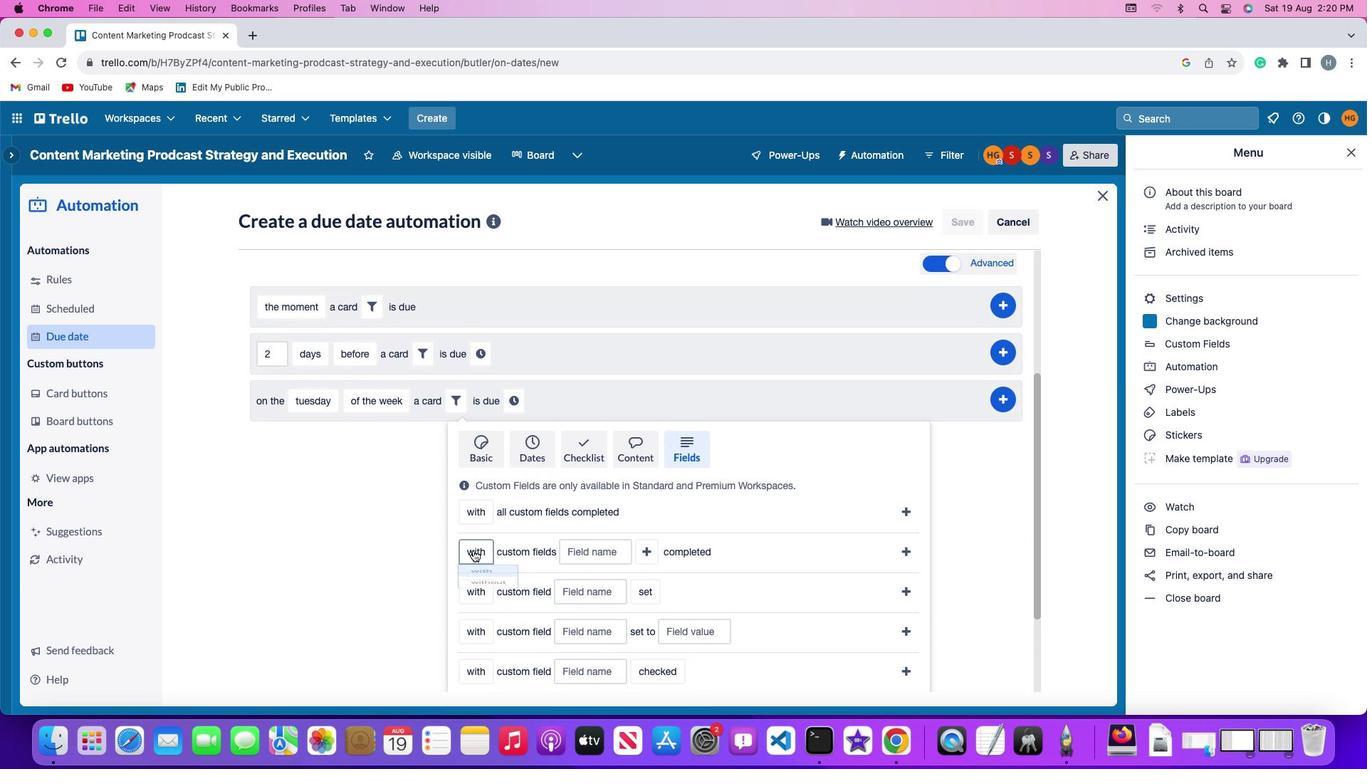 
Action: Mouse moved to (483, 603)
Screenshot: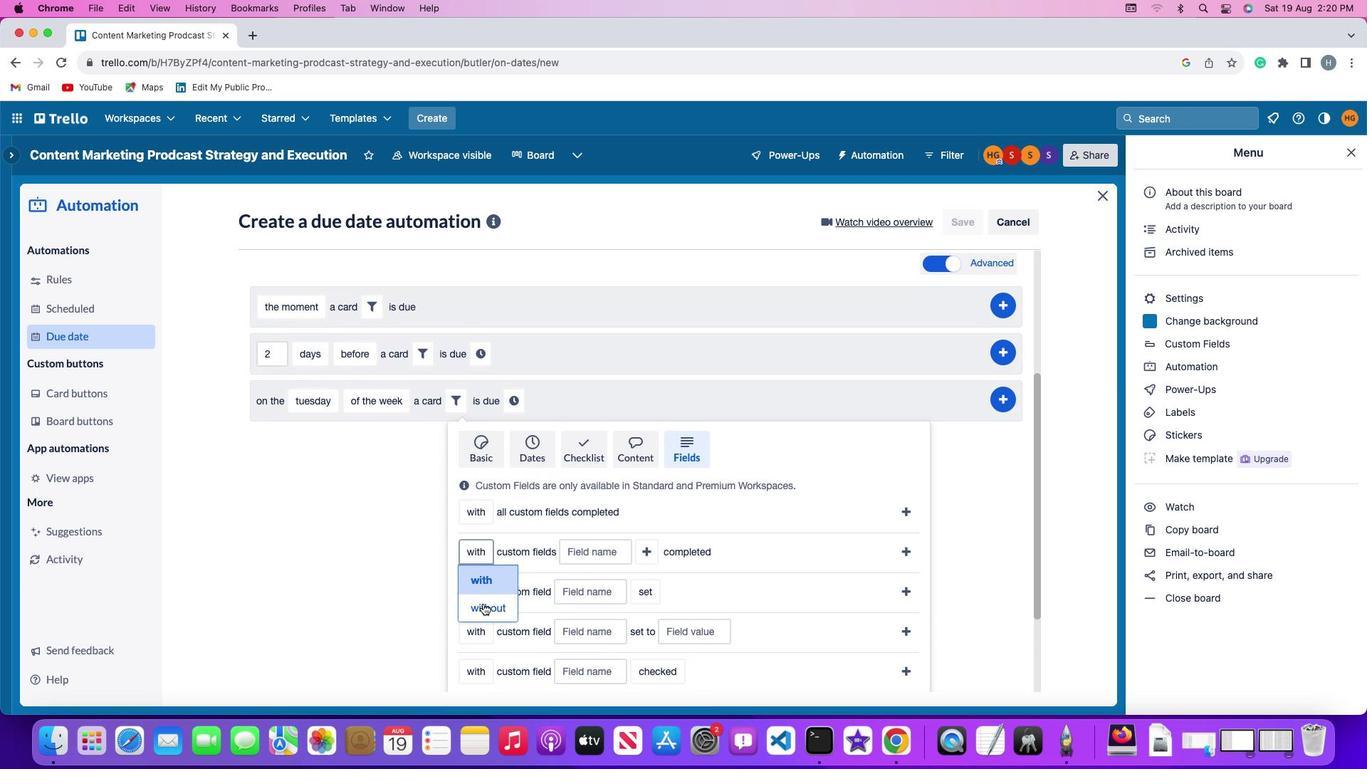 
Action: Mouse pressed left at (483, 603)
Screenshot: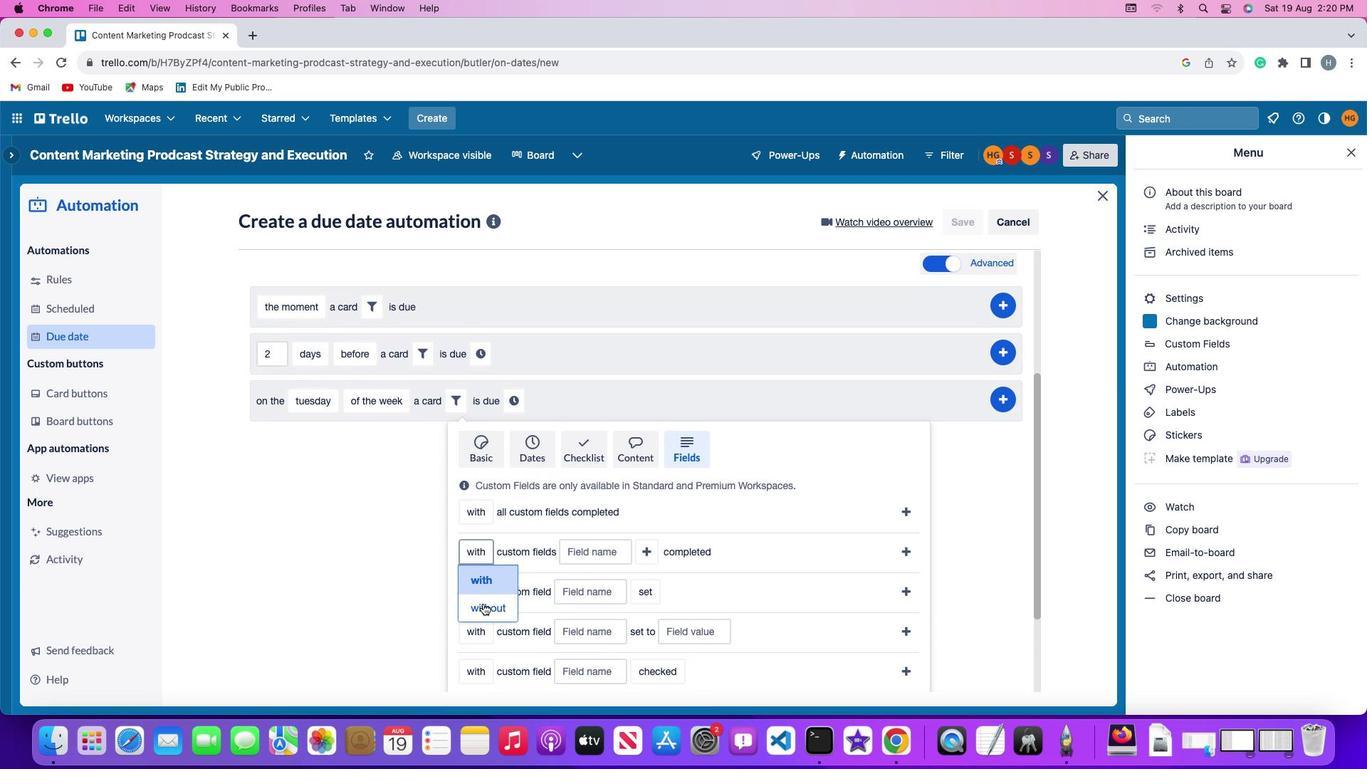 
Action: Mouse moved to (609, 546)
Screenshot: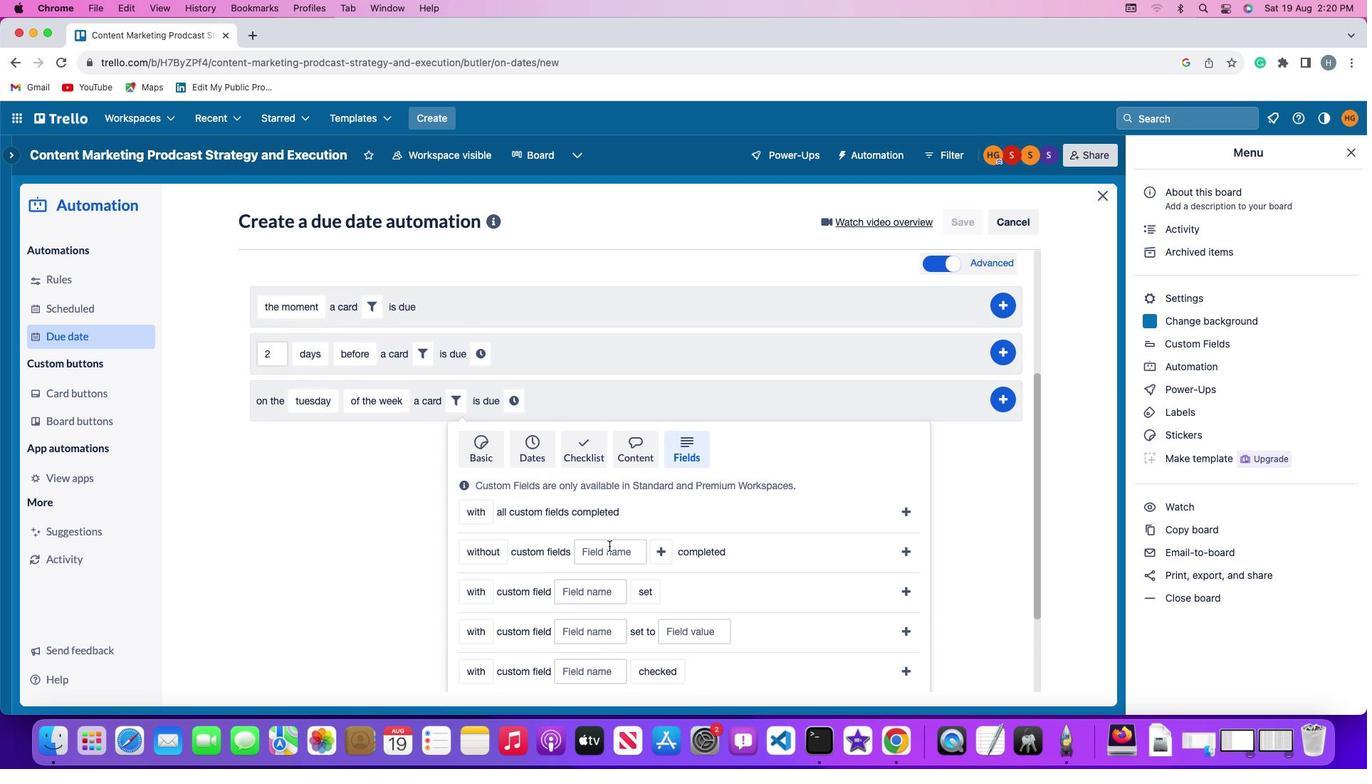 
Action: Mouse pressed left at (609, 546)
Screenshot: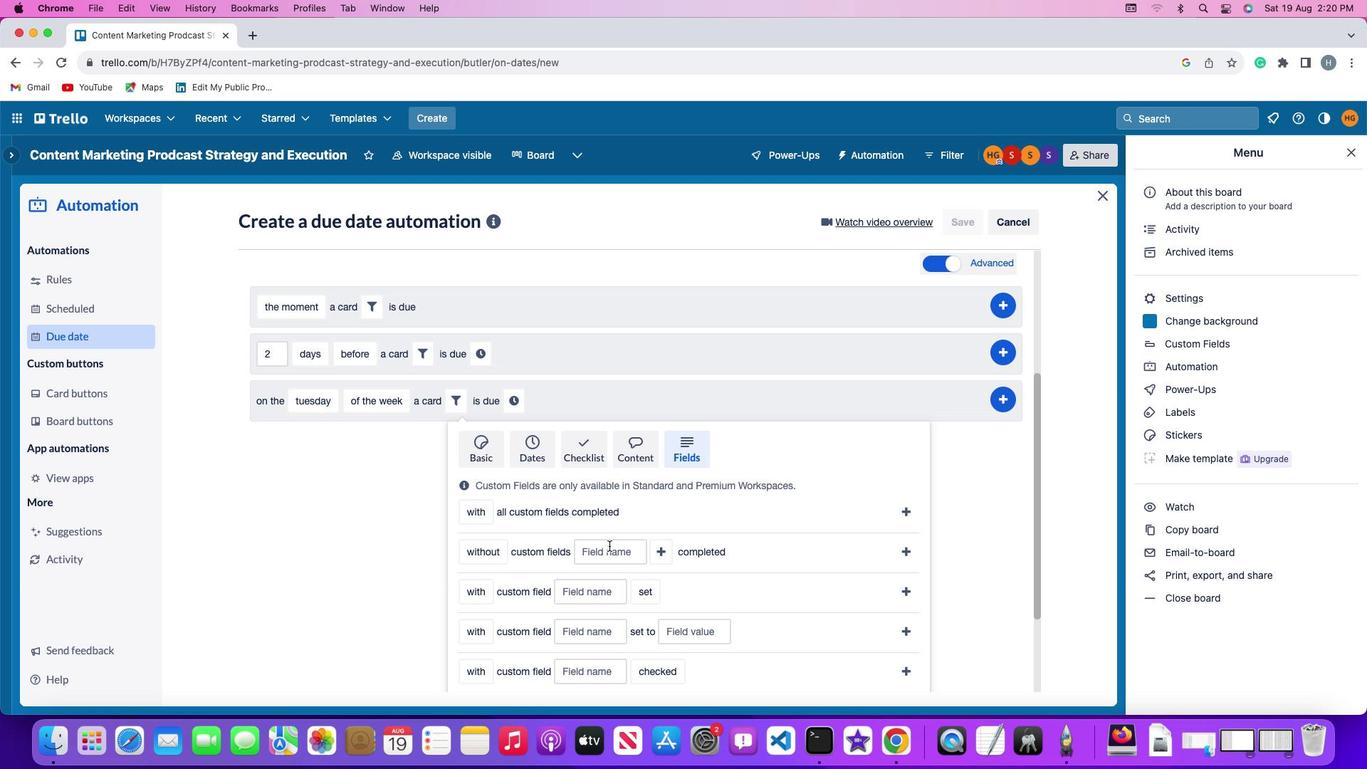 
Action: Mouse moved to (601, 542)
Screenshot: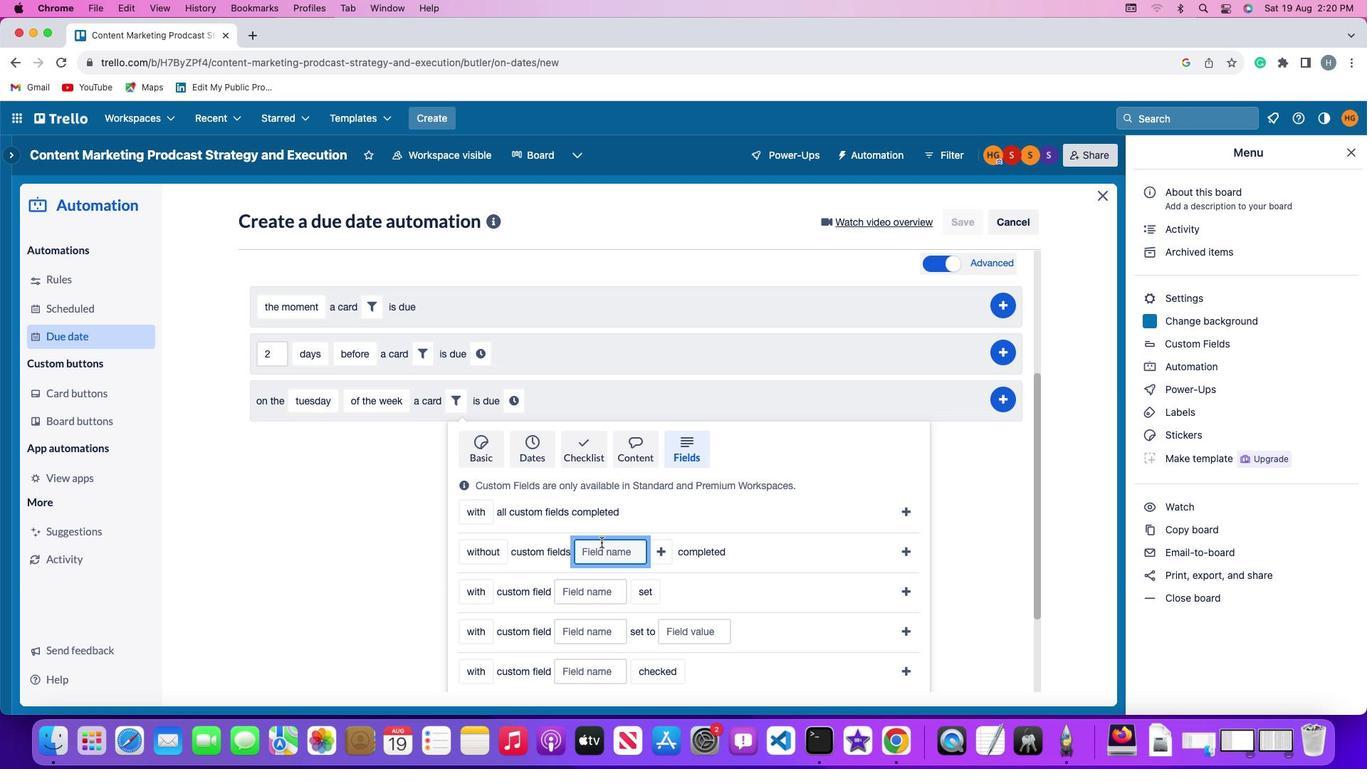 
Action: Key pressed Key.shift'R''e''s''u''m'
Screenshot: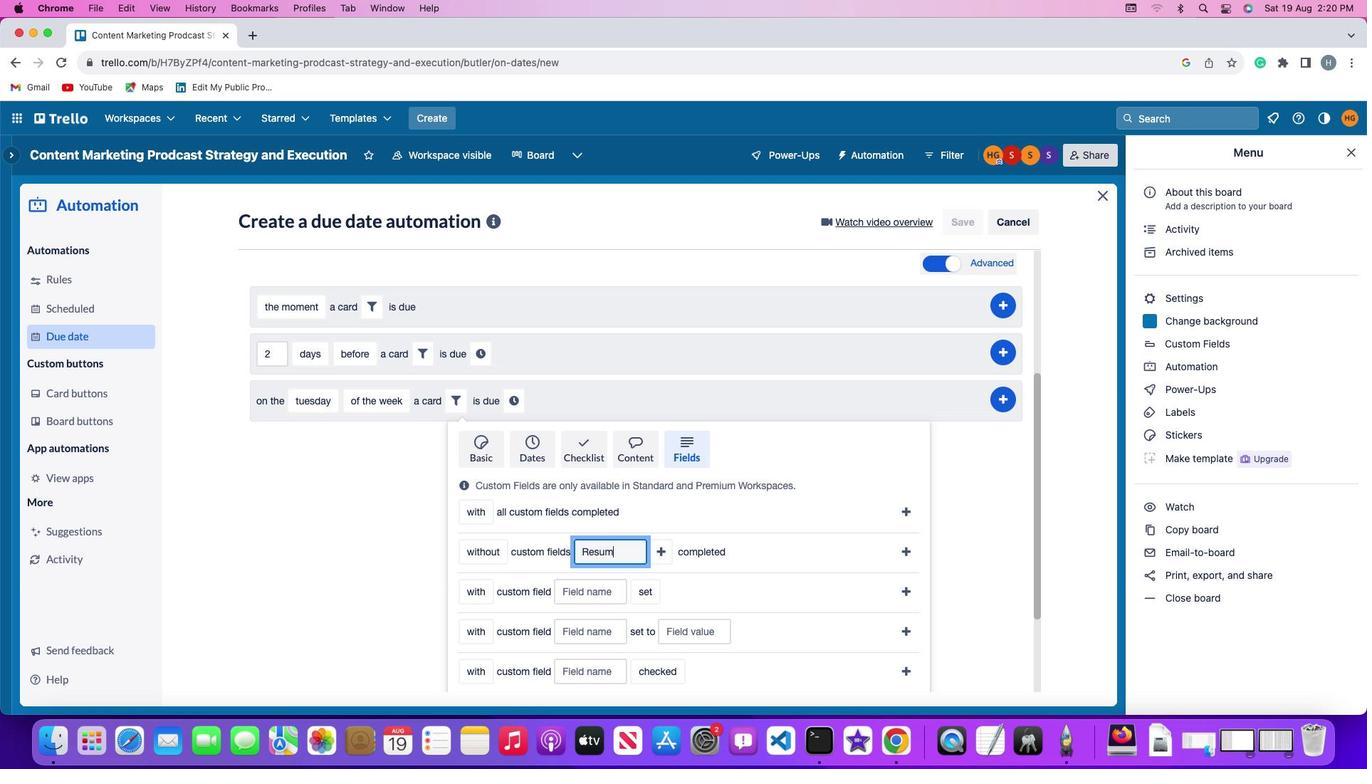 
Action: Mouse moved to (600, 542)
Screenshot: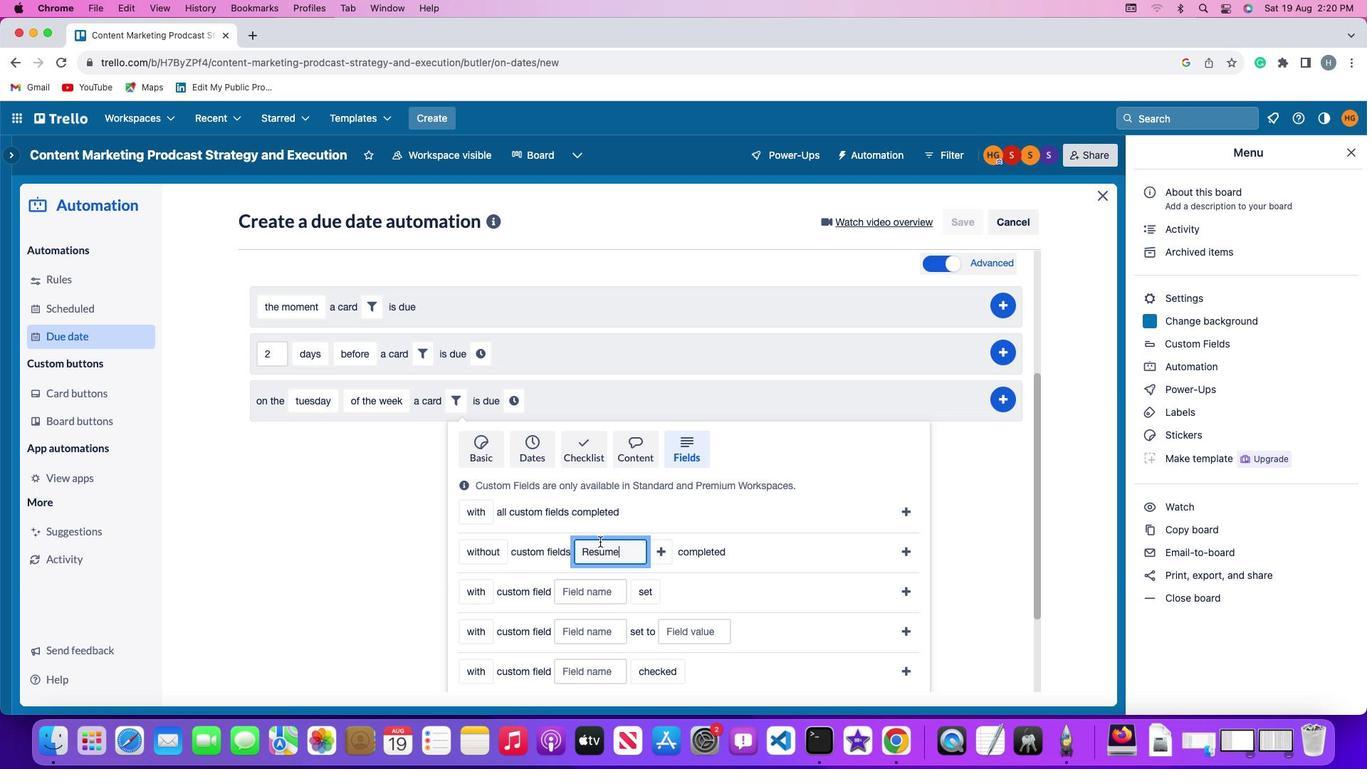 
Action: Key pressed 'e'
Screenshot: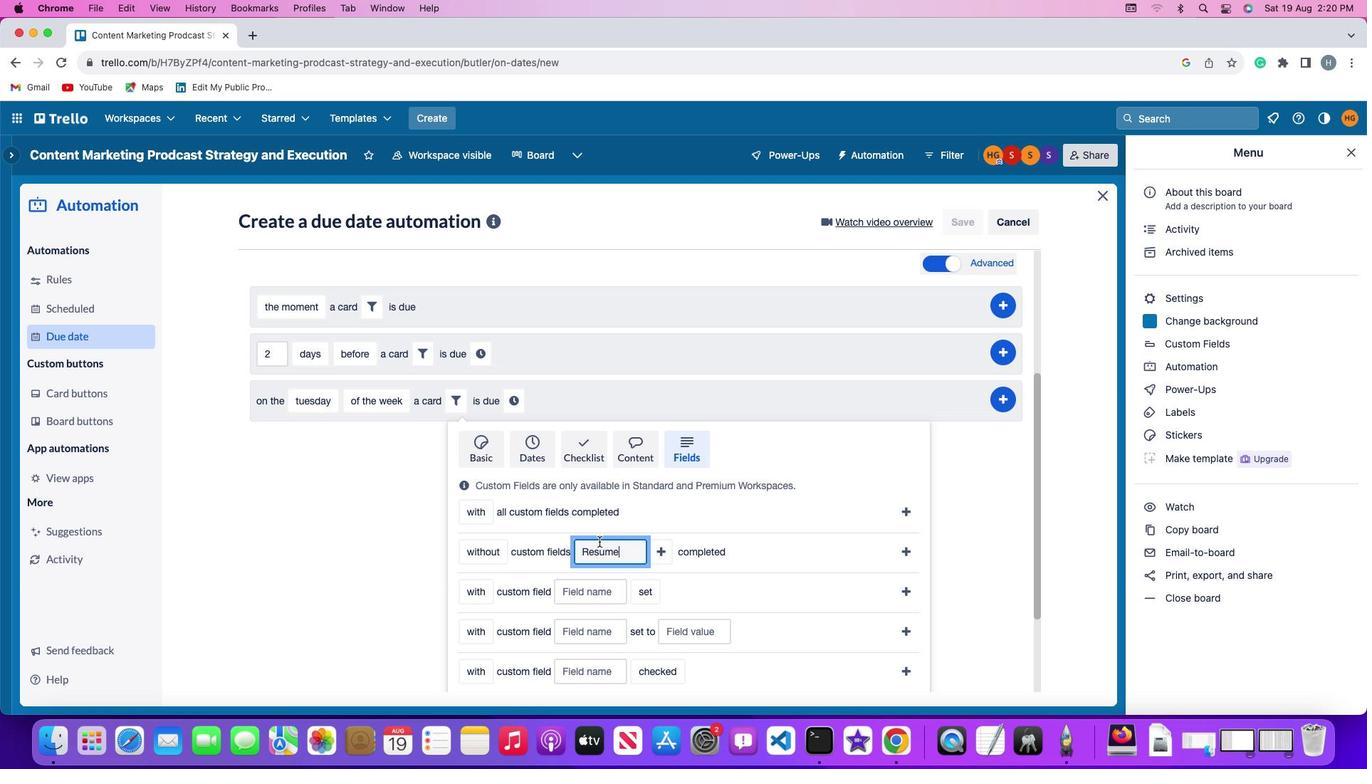 
Action: Mouse moved to (774, 551)
Screenshot: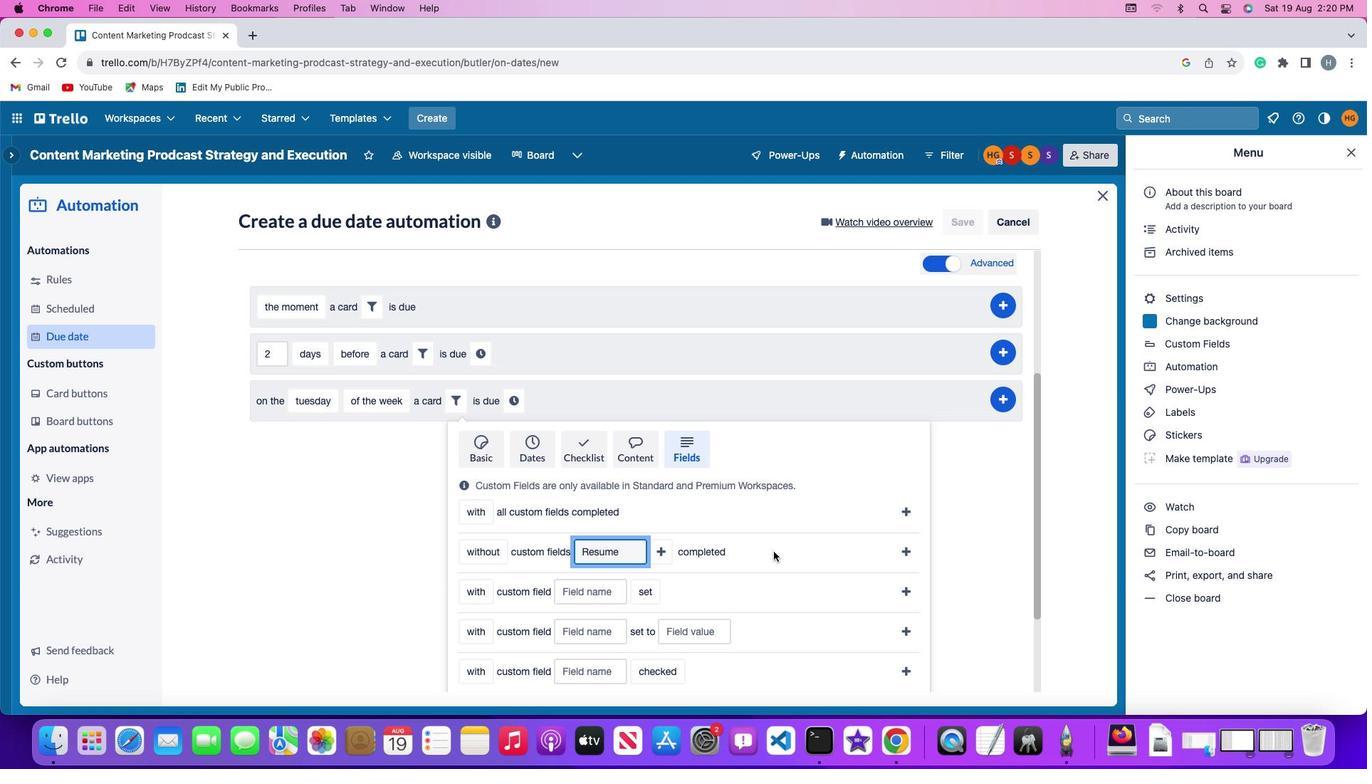 
Action: Mouse pressed left at (774, 551)
Screenshot: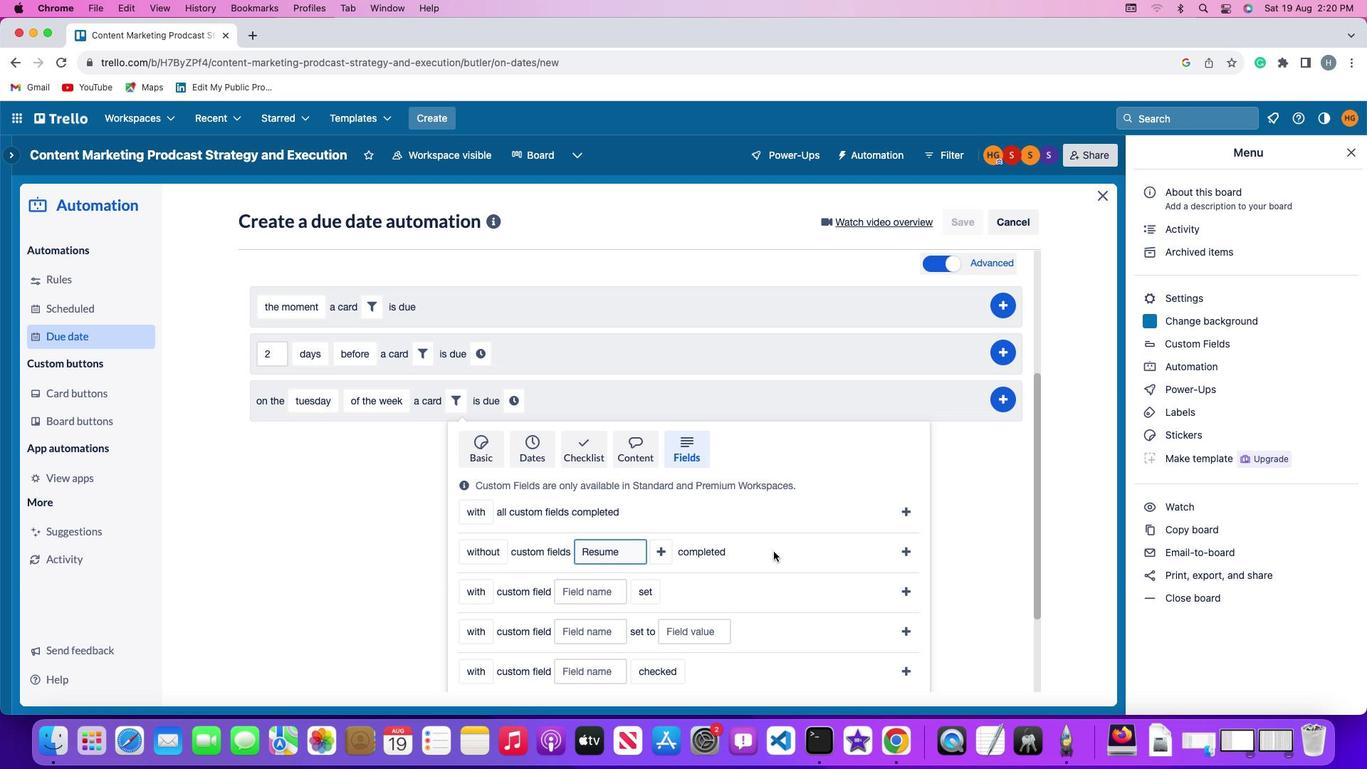 
Action: Mouse moved to (904, 545)
Screenshot: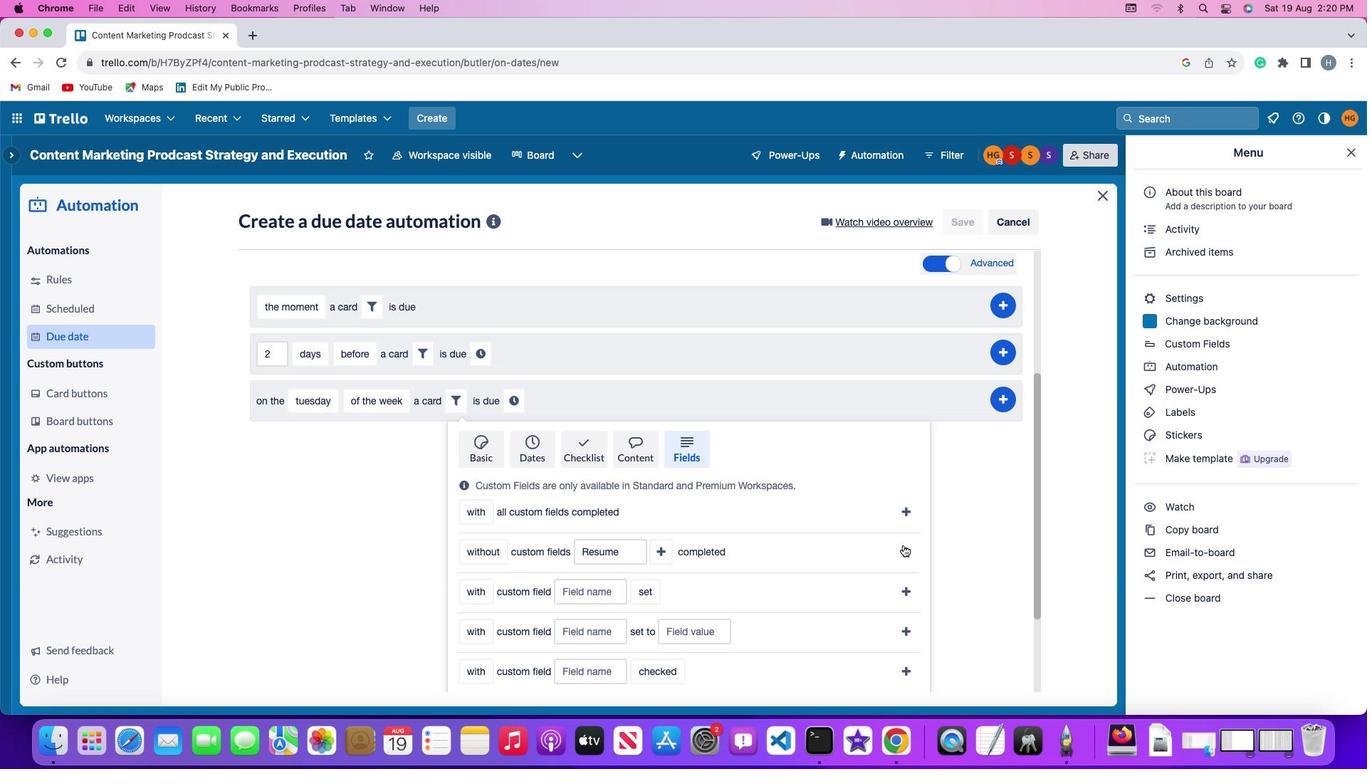 
Action: Mouse pressed left at (904, 545)
Screenshot: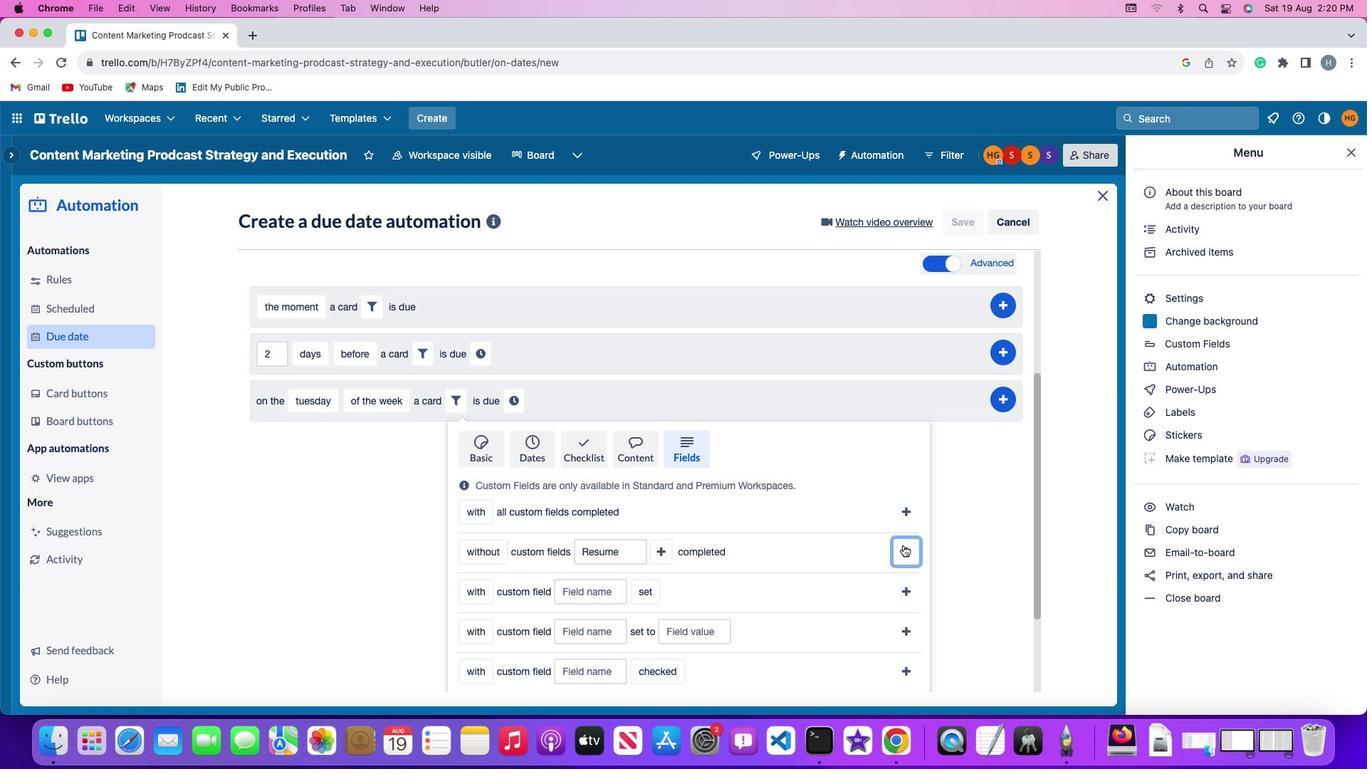 
Action: Mouse moved to (734, 613)
Screenshot: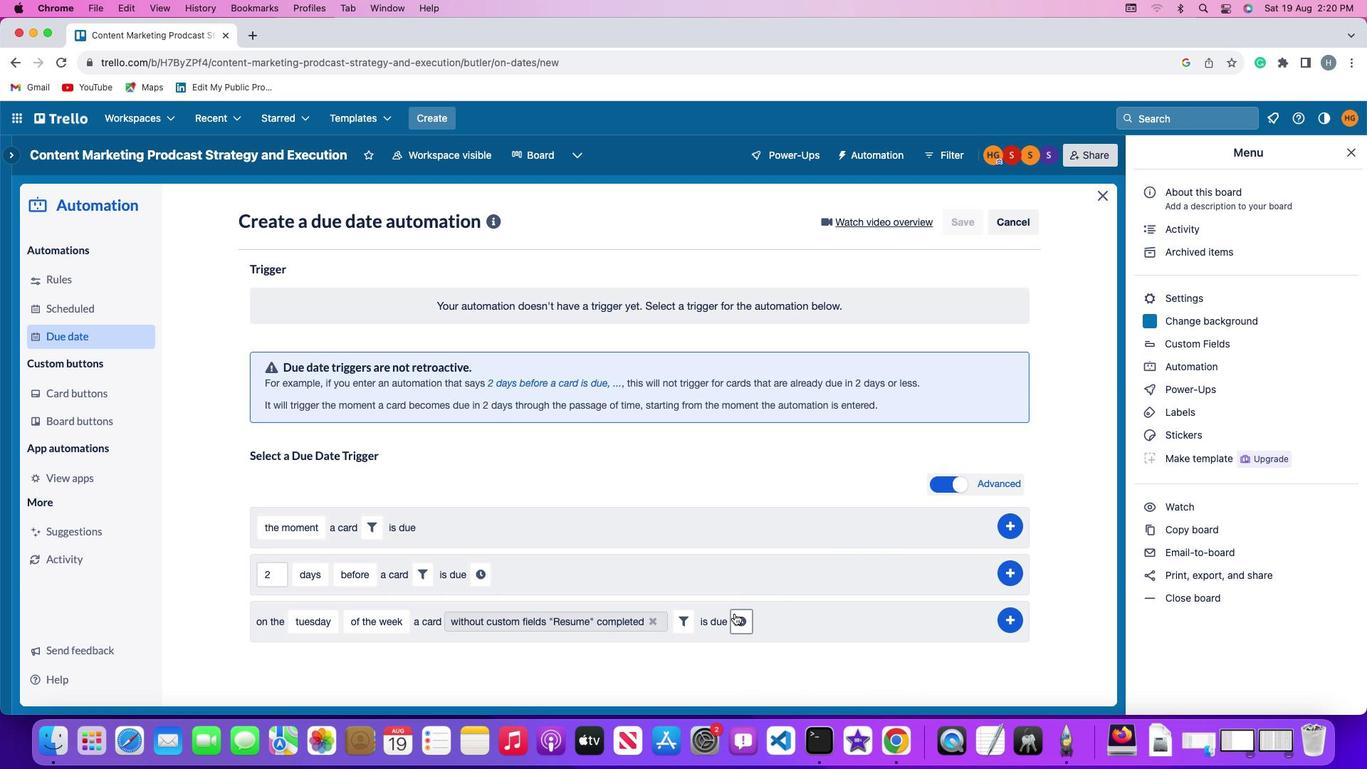 
Action: Mouse pressed left at (734, 613)
Screenshot: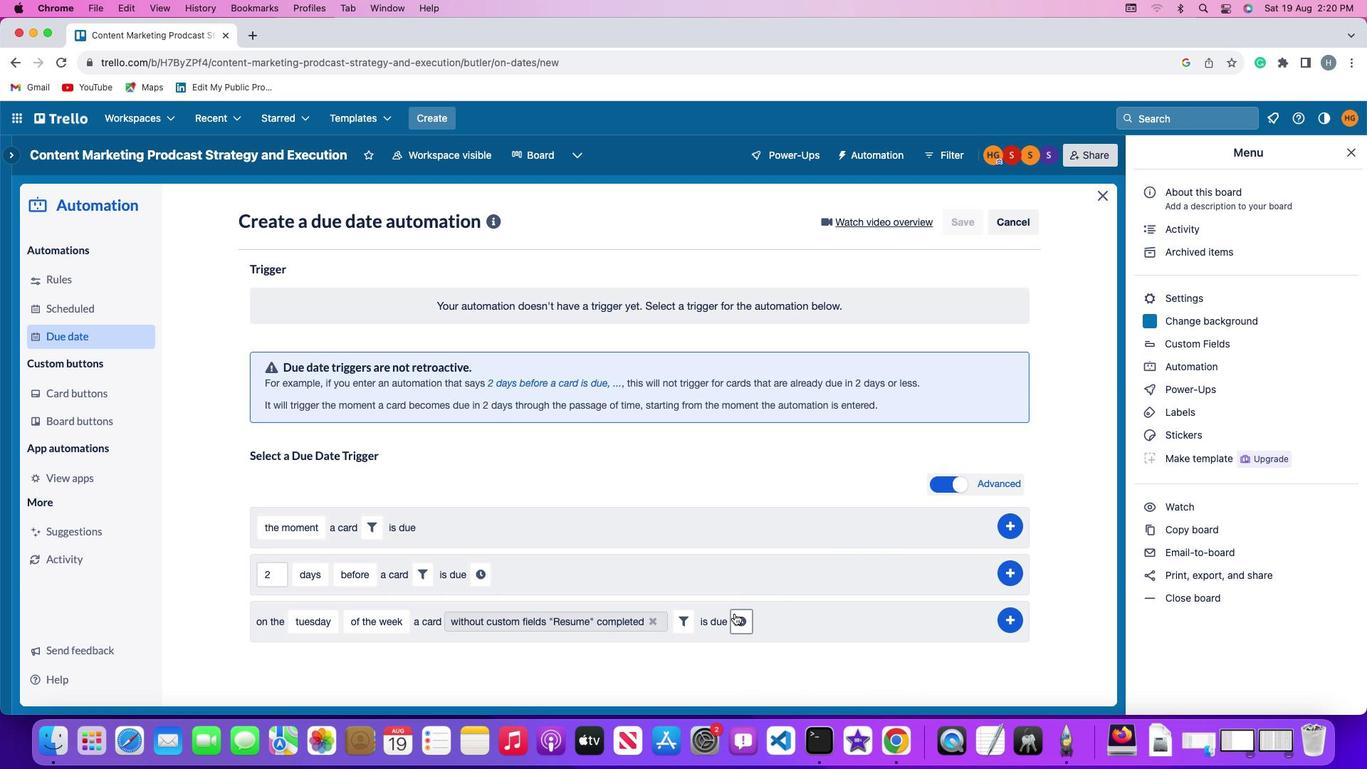 
Action: Mouse moved to (770, 624)
Screenshot: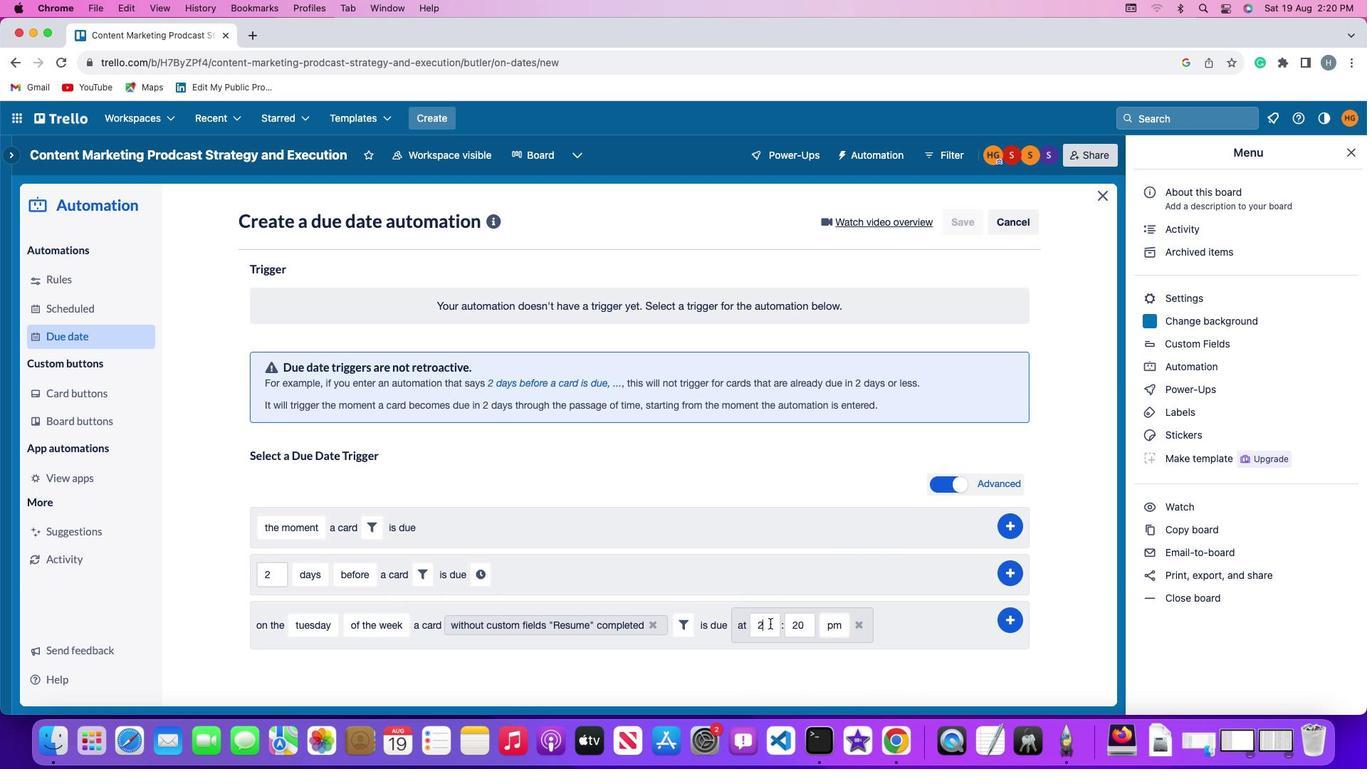 
Action: Mouse pressed left at (770, 624)
Screenshot: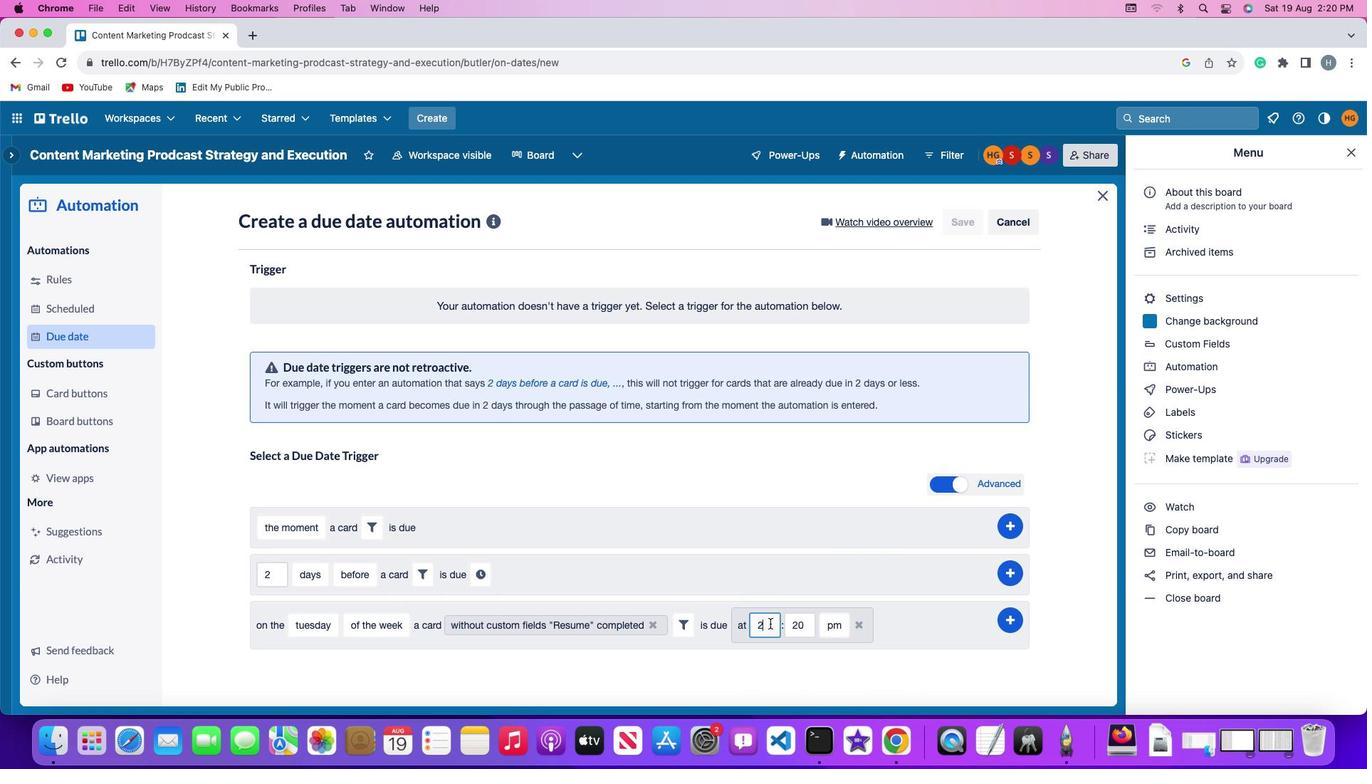 
Action: Mouse moved to (772, 624)
Screenshot: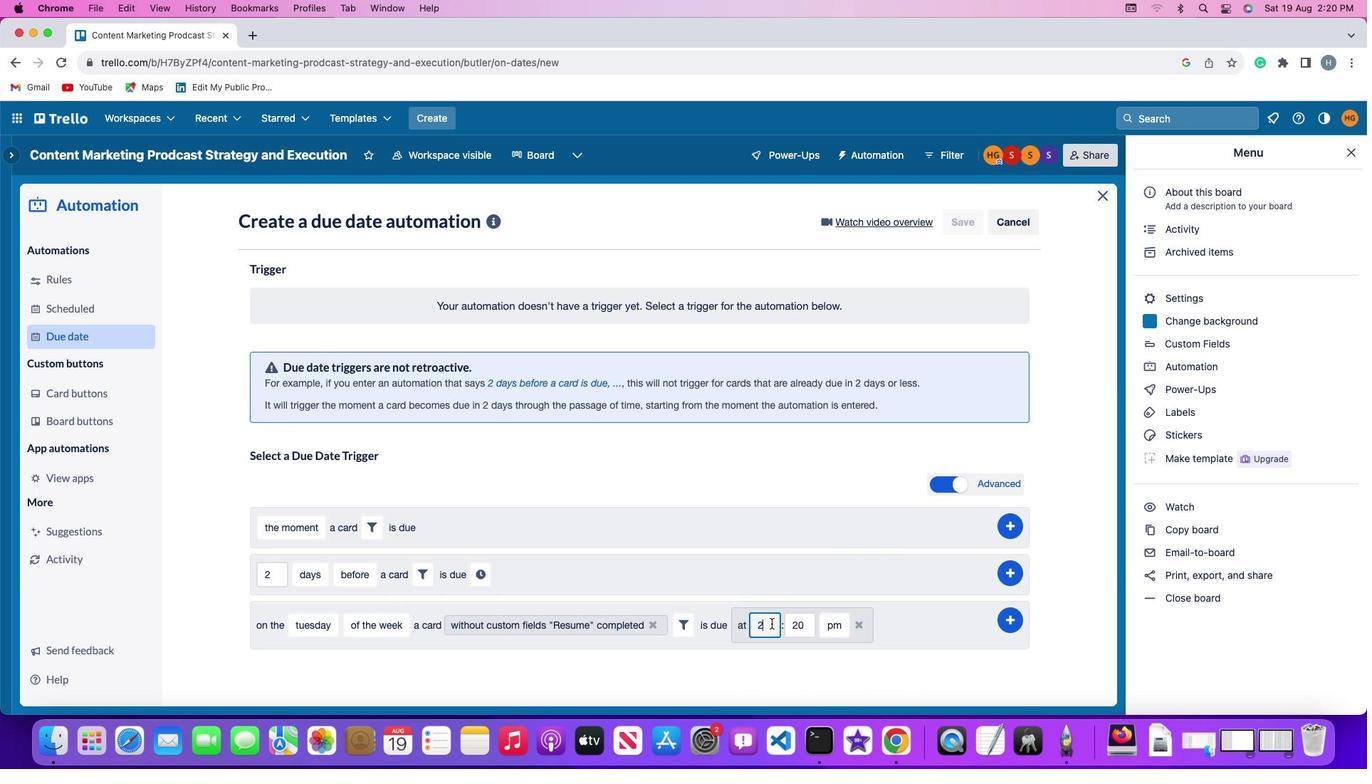 
Action: Key pressed Key.backspace'1''1'
Screenshot: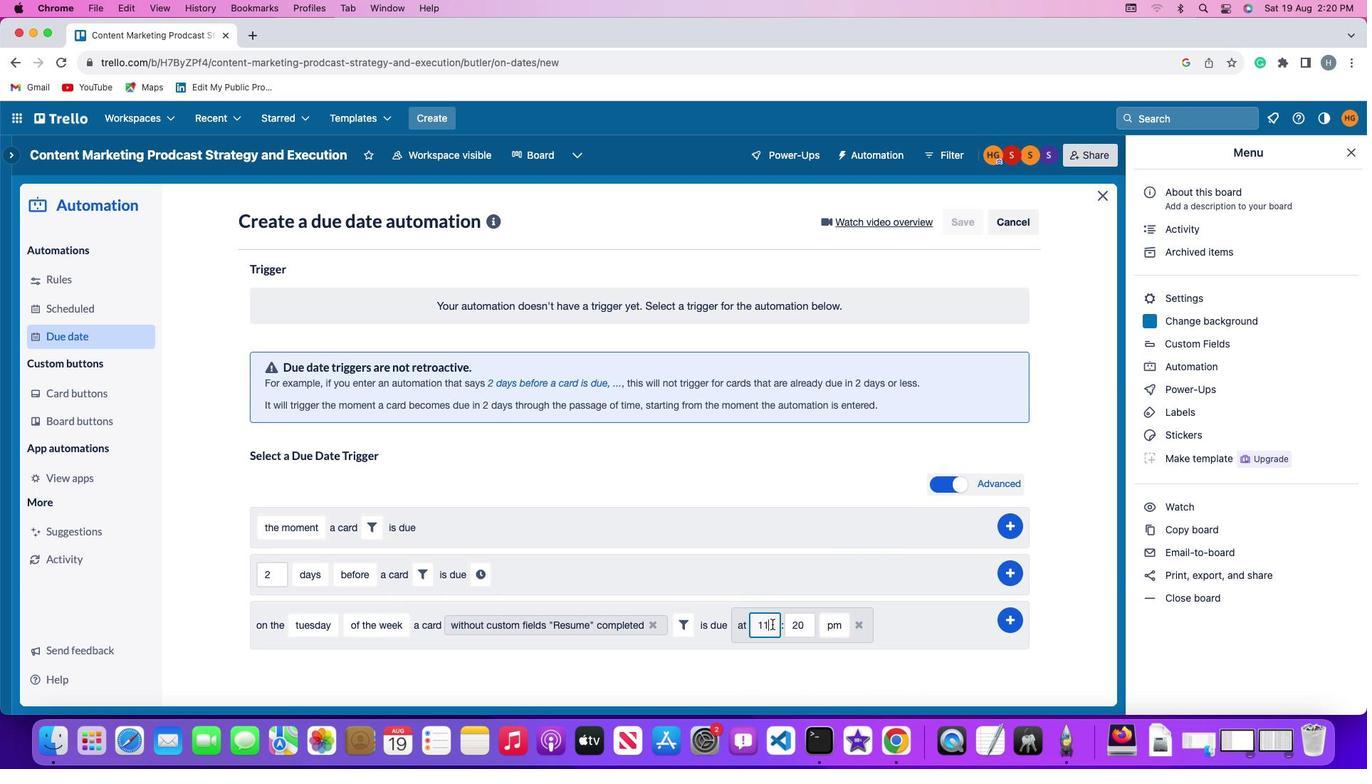 
Action: Mouse moved to (805, 624)
Screenshot: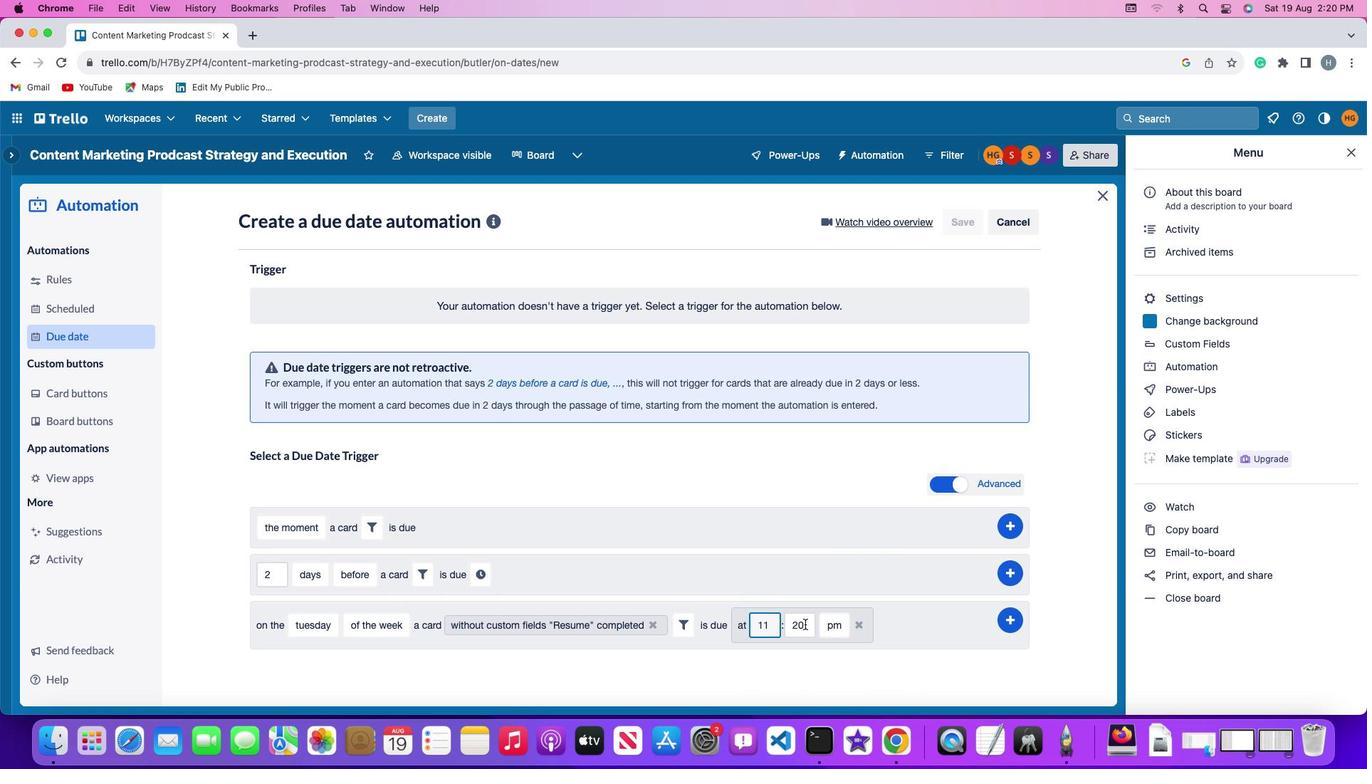 
Action: Mouse pressed left at (805, 624)
Screenshot: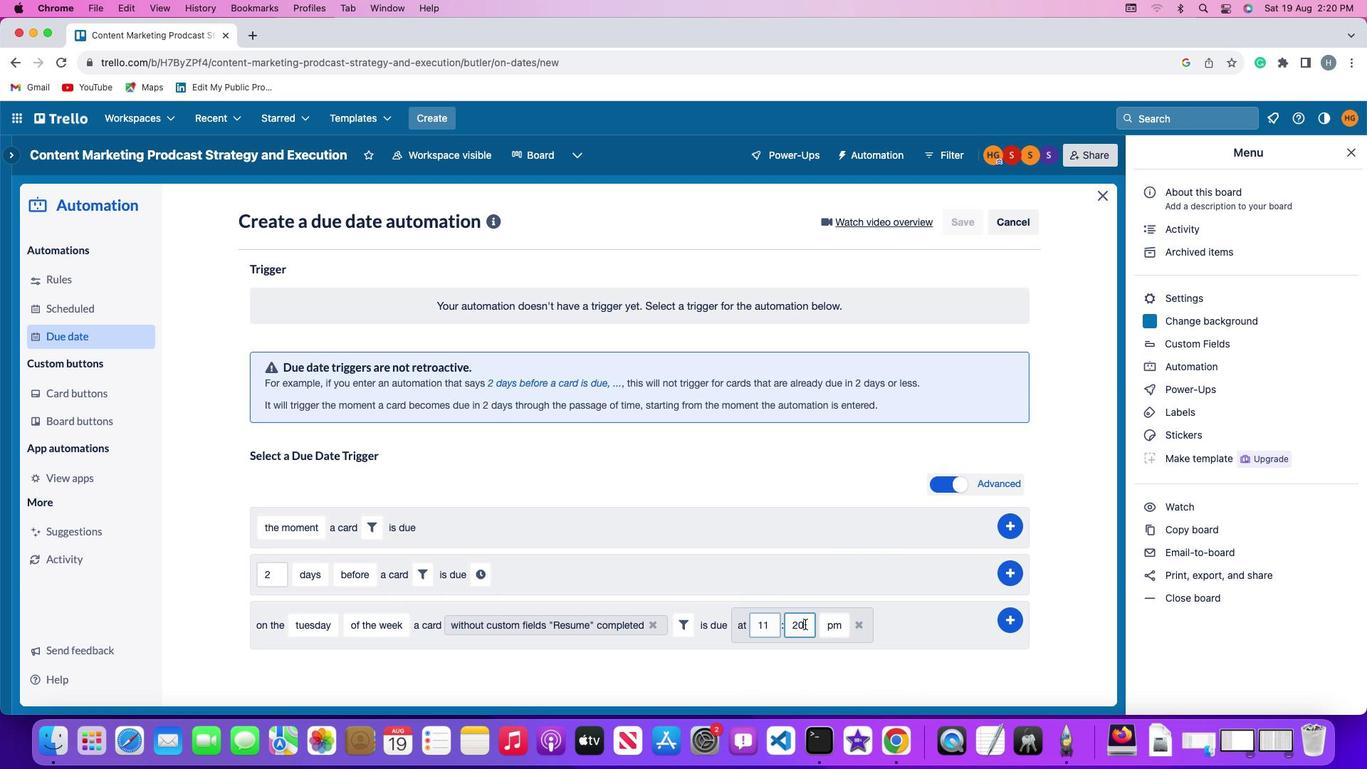 
Action: Key pressed Key.backspaceKey.backspace
Screenshot: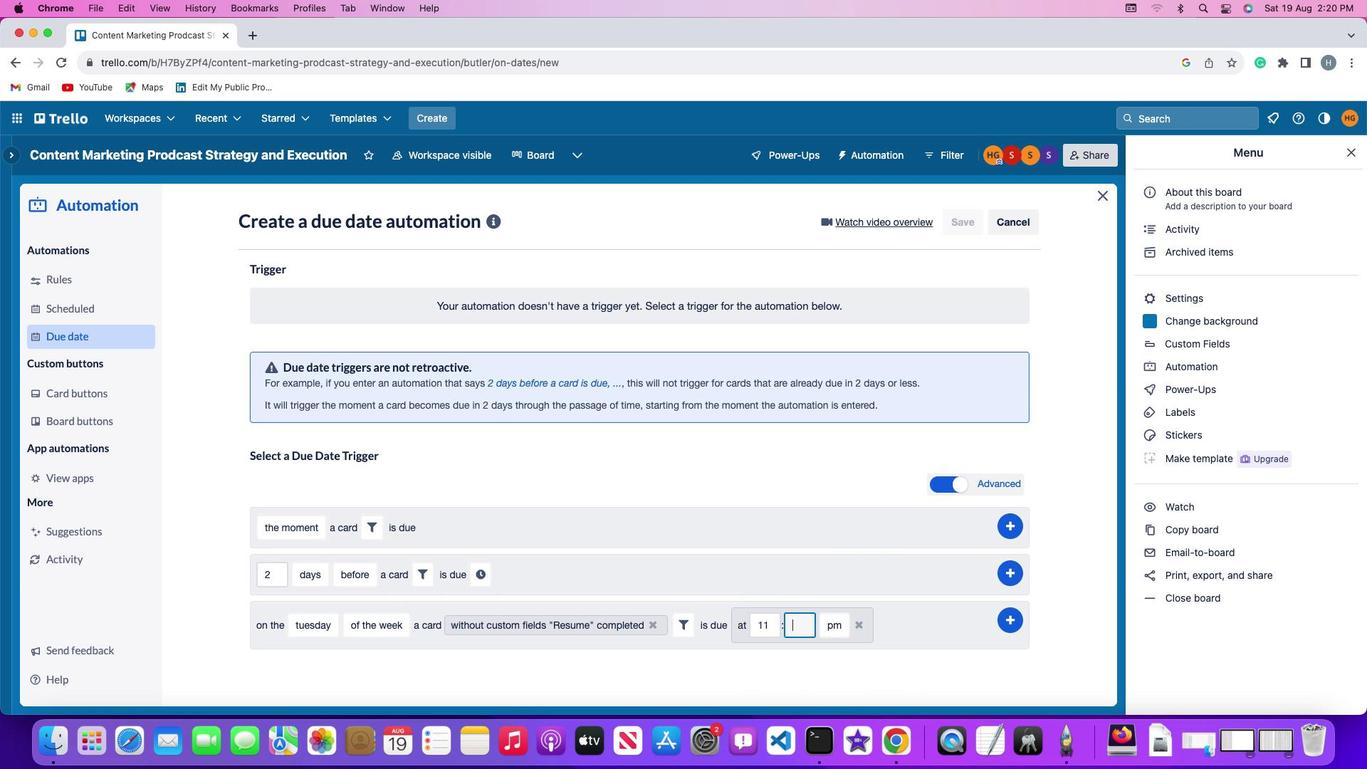 
Action: Mouse moved to (805, 624)
Screenshot: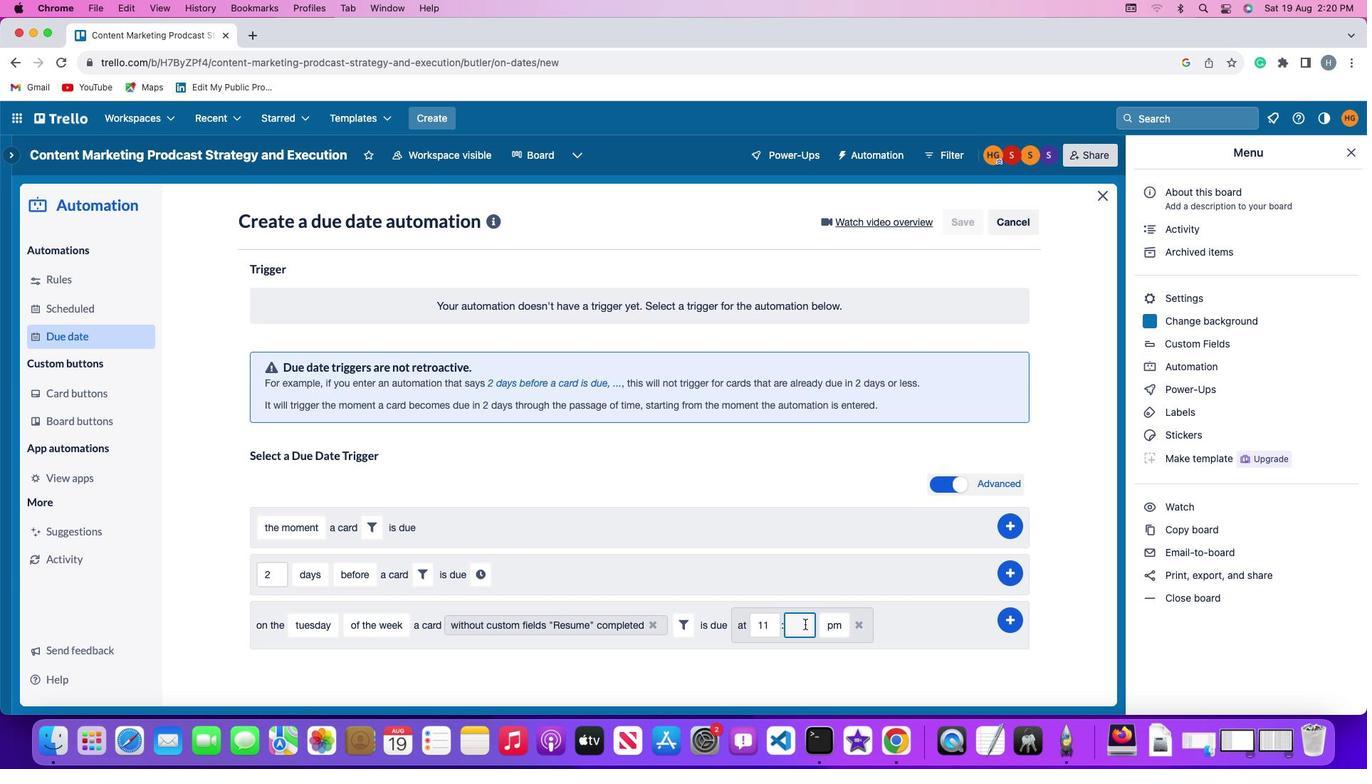 
Action: Key pressed '0'
Screenshot: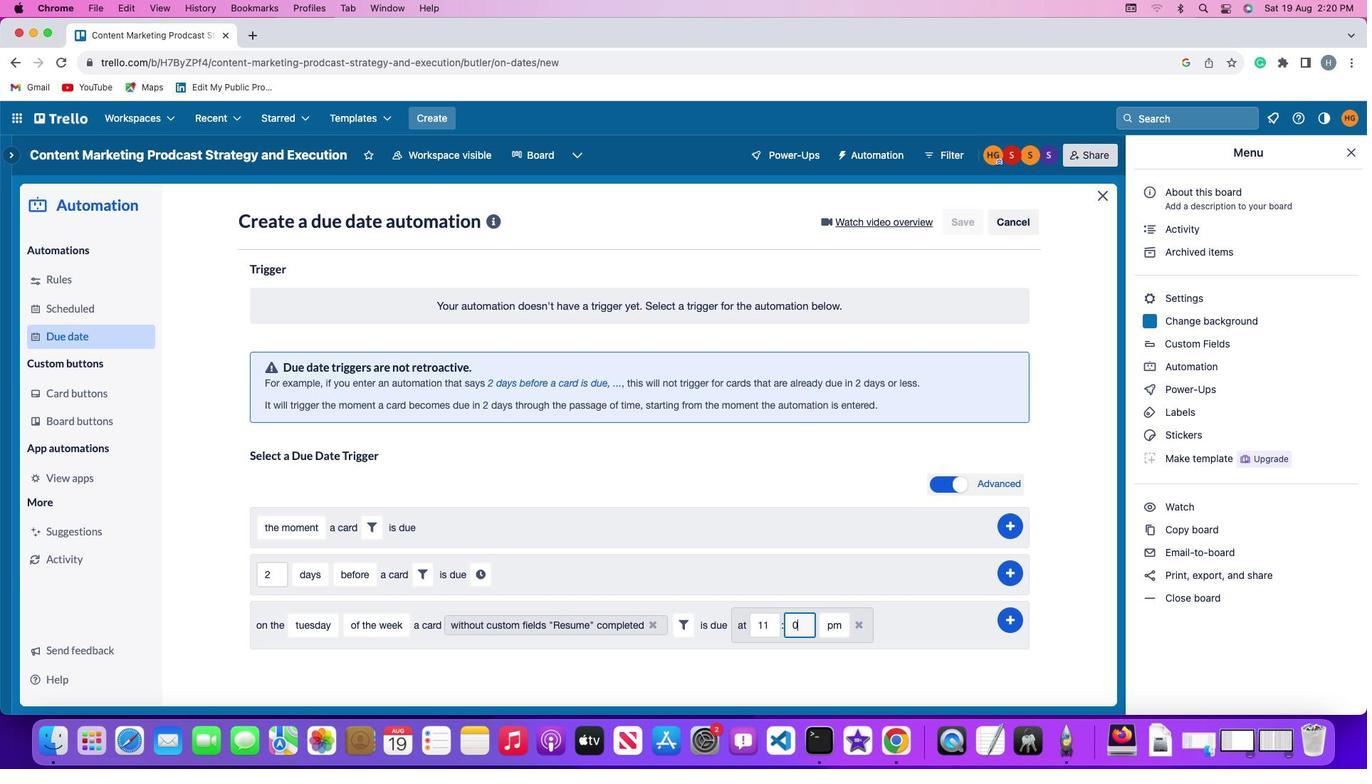 
Action: Mouse moved to (805, 624)
Screenshot: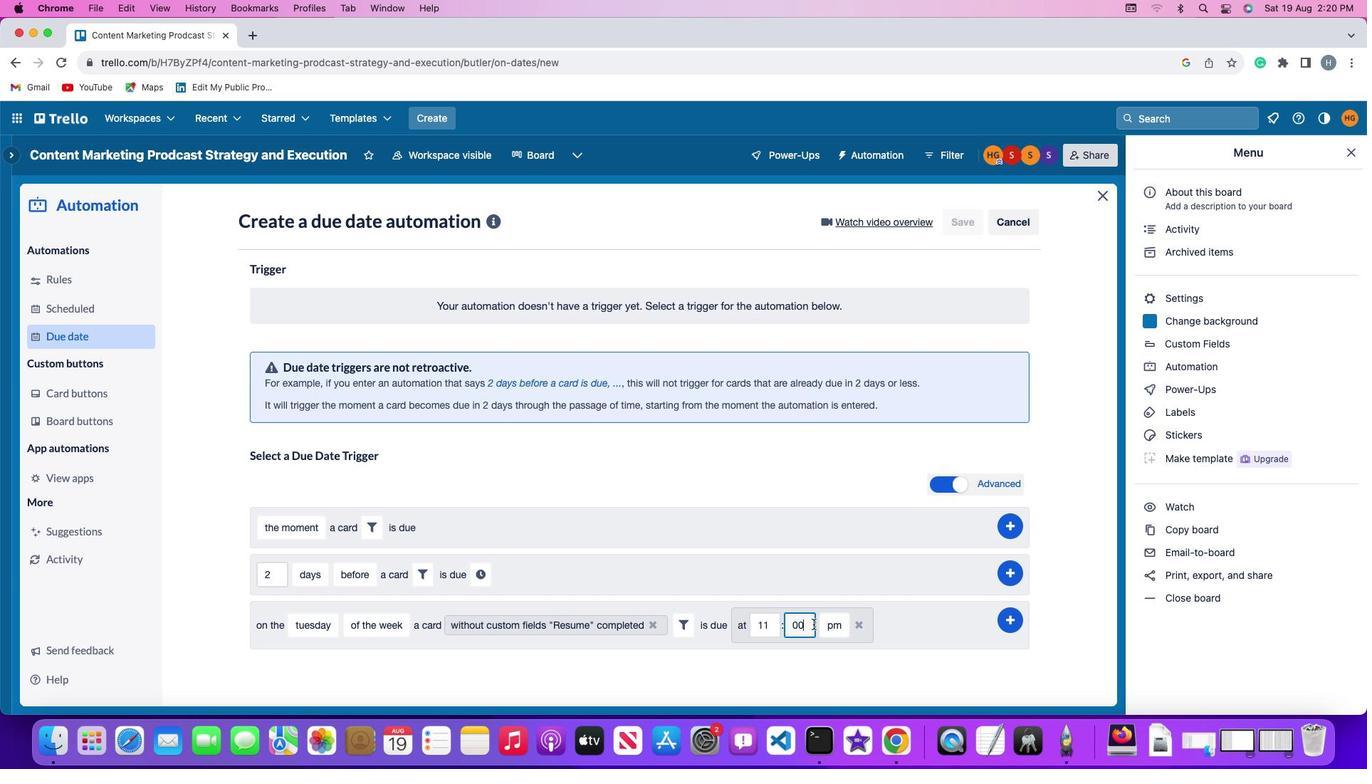 
Action: Key pressed '0'
Screenshot: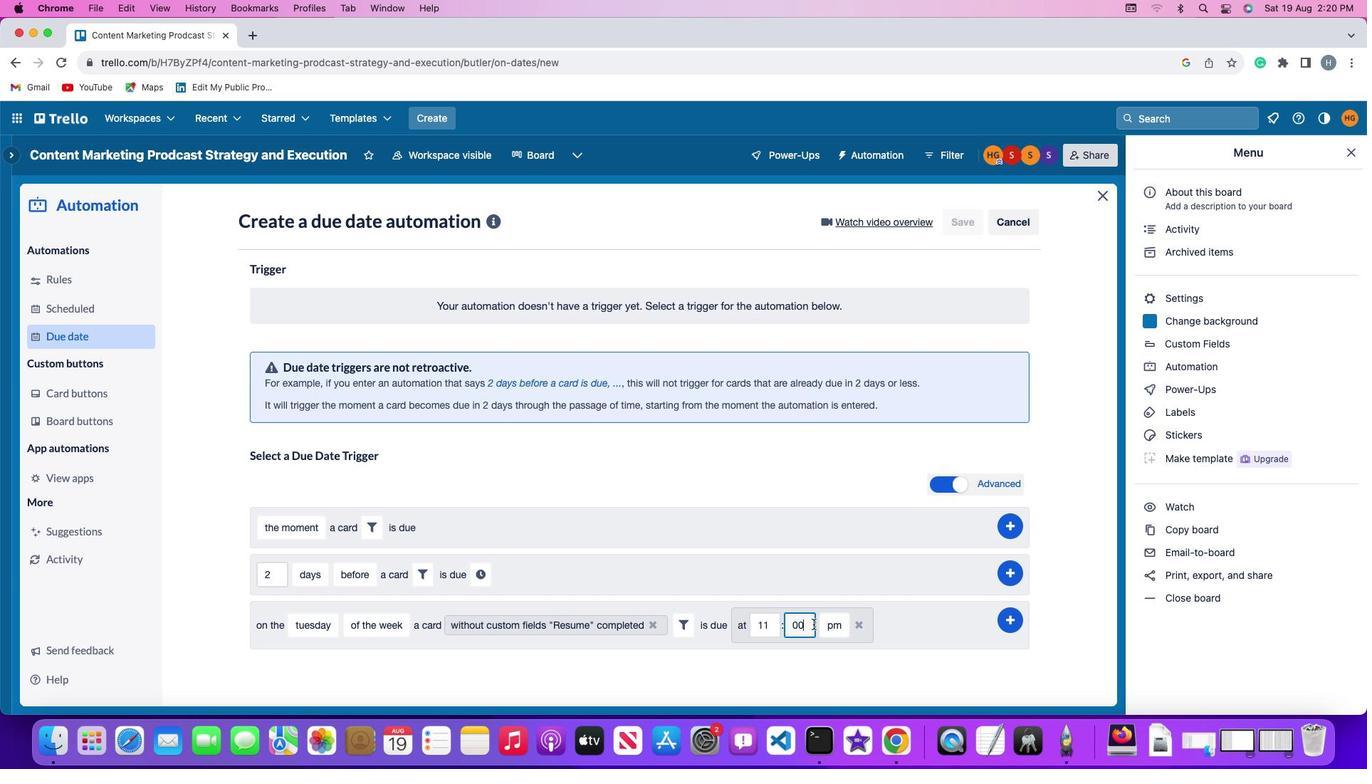 
Action: Mouse moved to (836, 623)
Screenshot: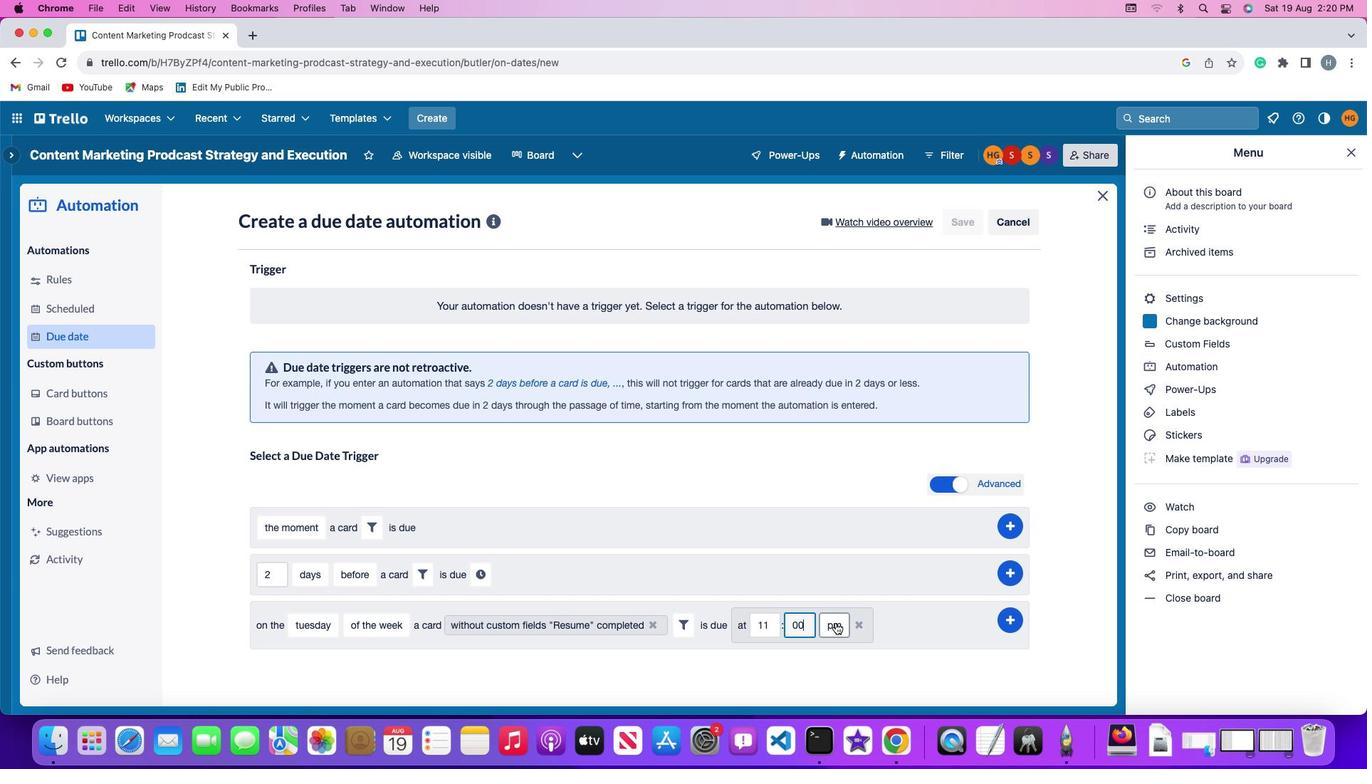 
Action: Mouse pressed left at (836, 623)
Screenshot: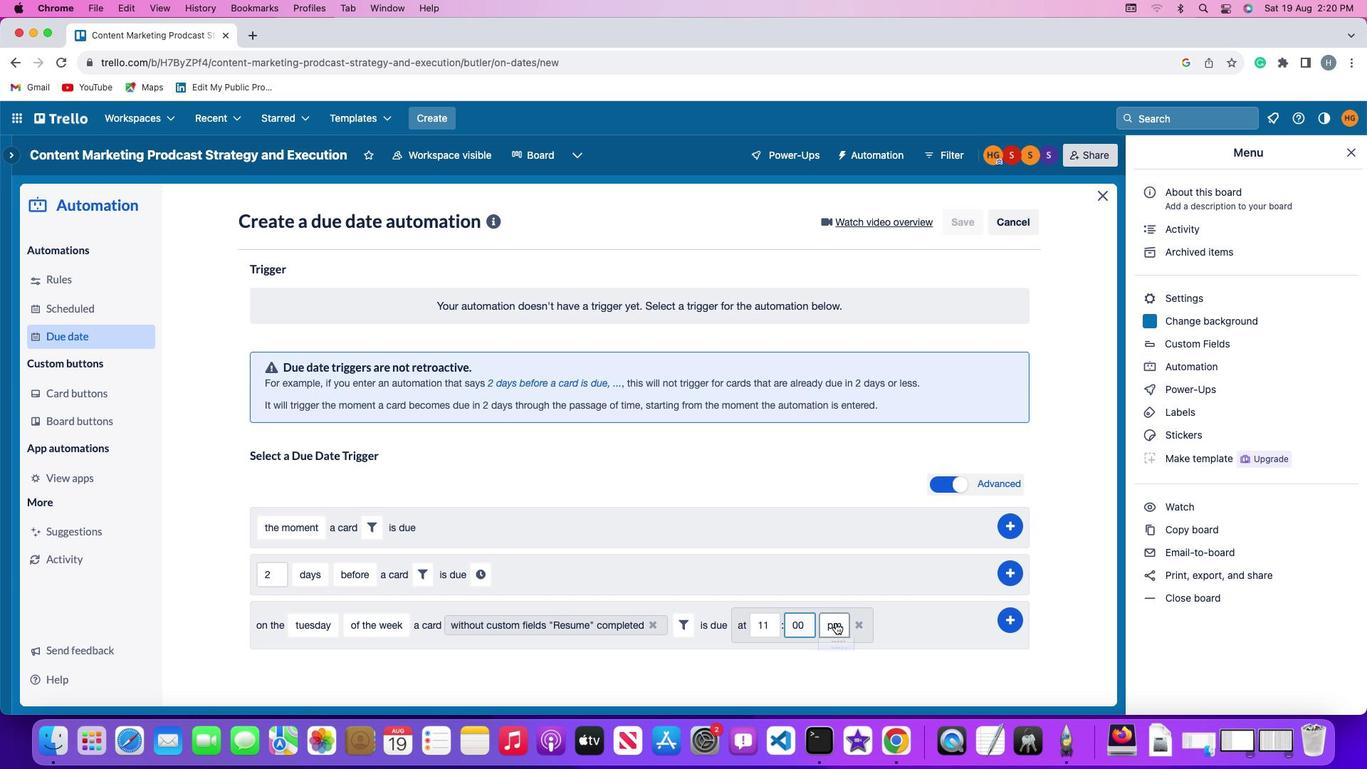 
Action: Mouse moved to (839, 641)
Screenshot: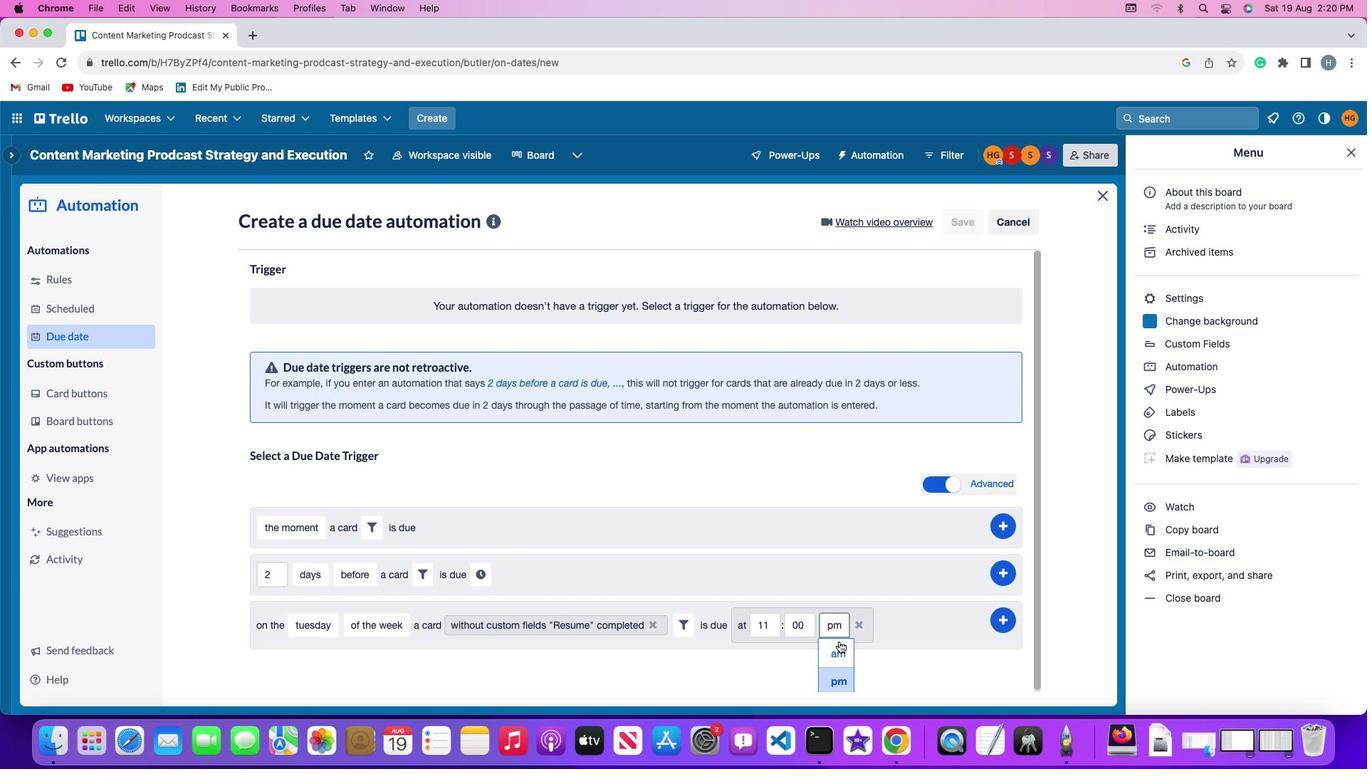 
Action: Mouse pressed left at (839, 641)
Screenshot: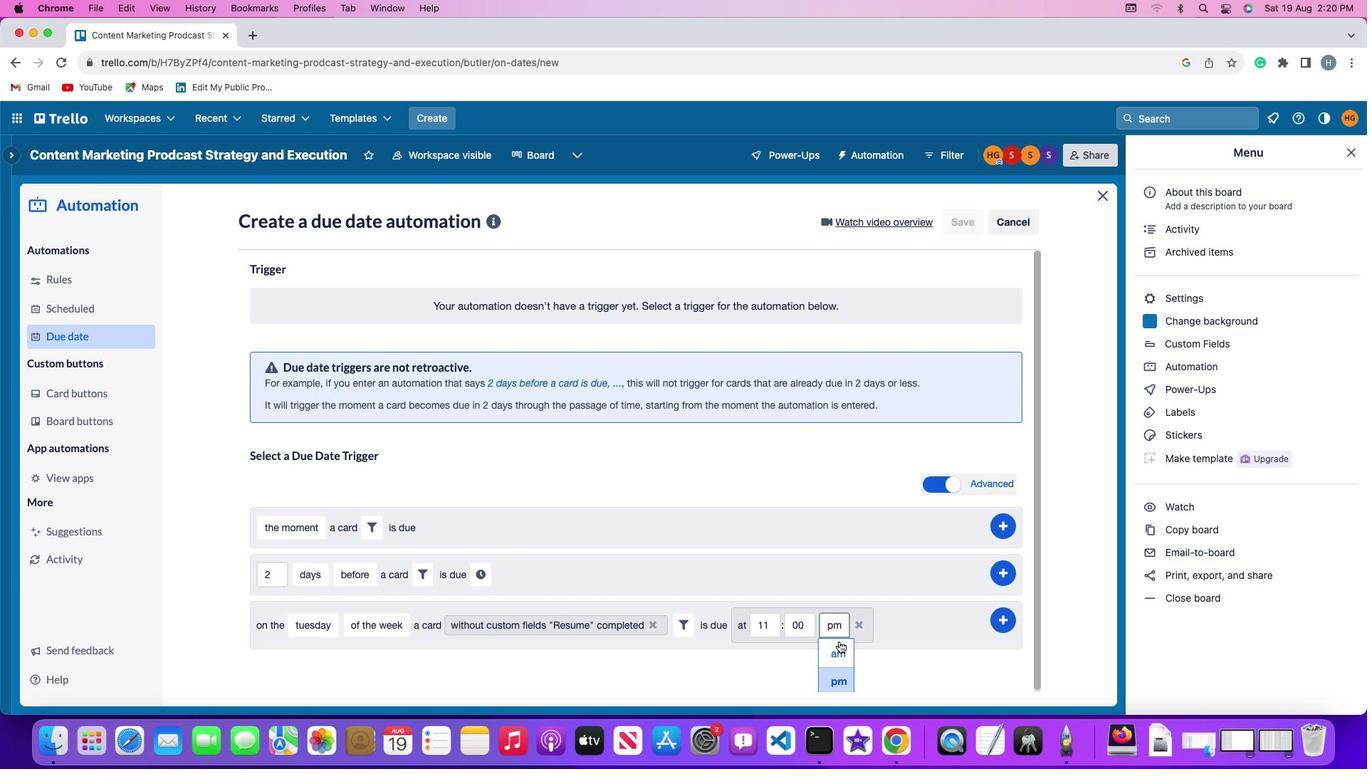 
Action: Mouse moved to (1006, 617)
Screenshot: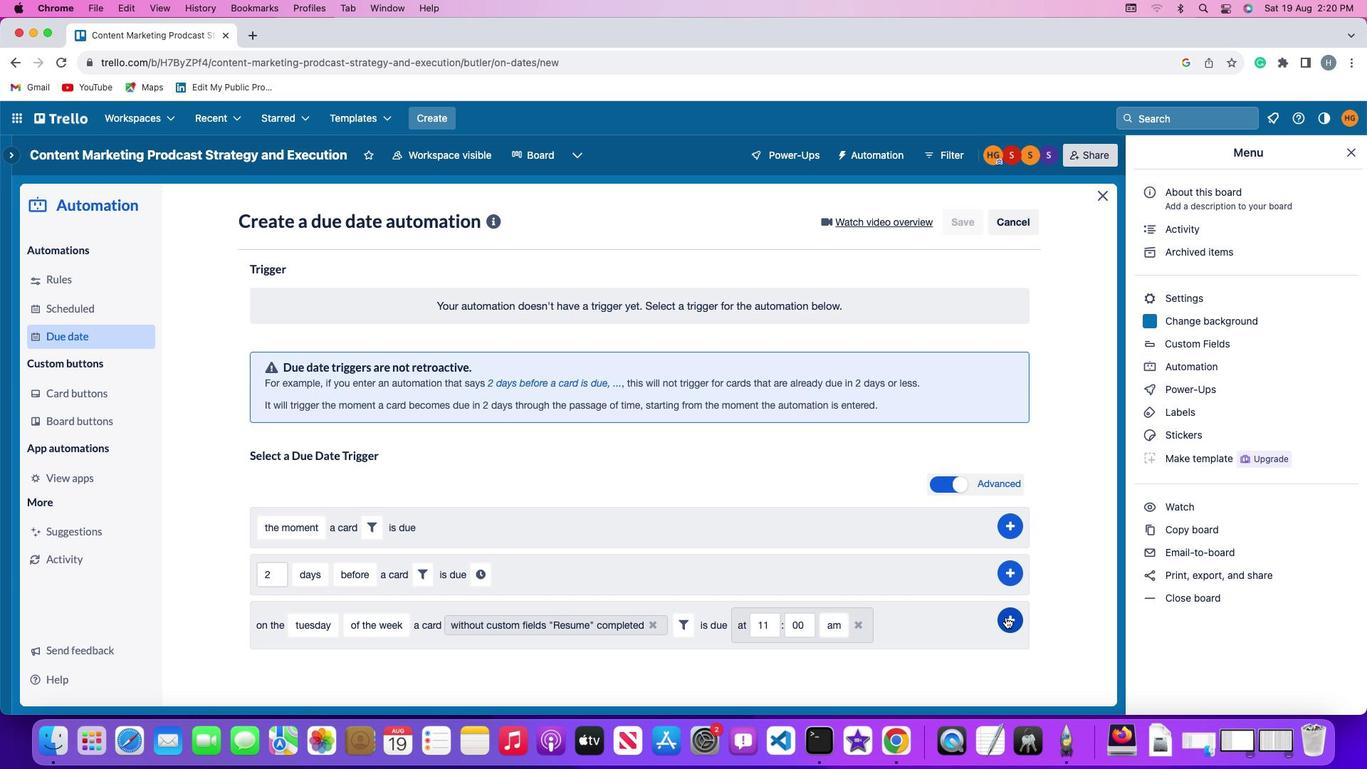 
Action: Mouse pressed left at (1006, 617)
Screenshot: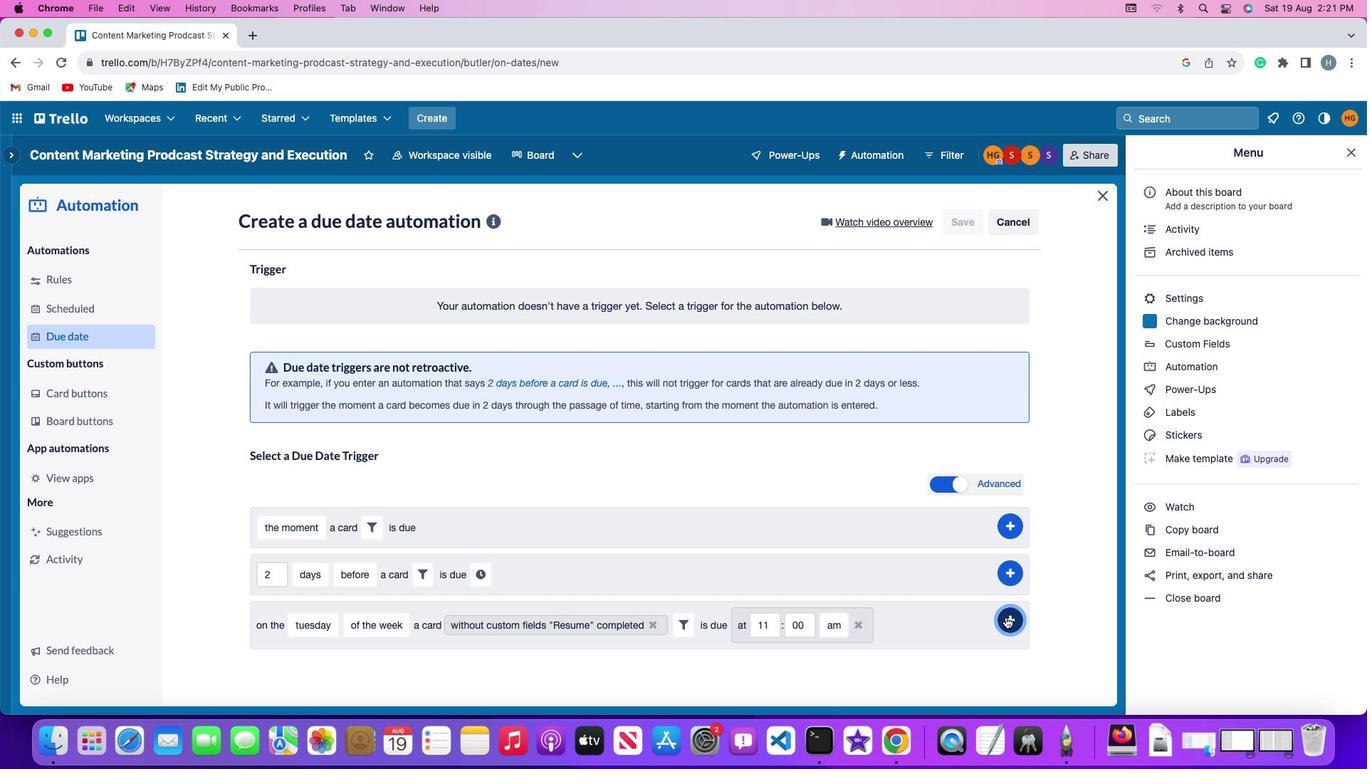 
Action: Mouse moved to (1050, 480)
Screenshot: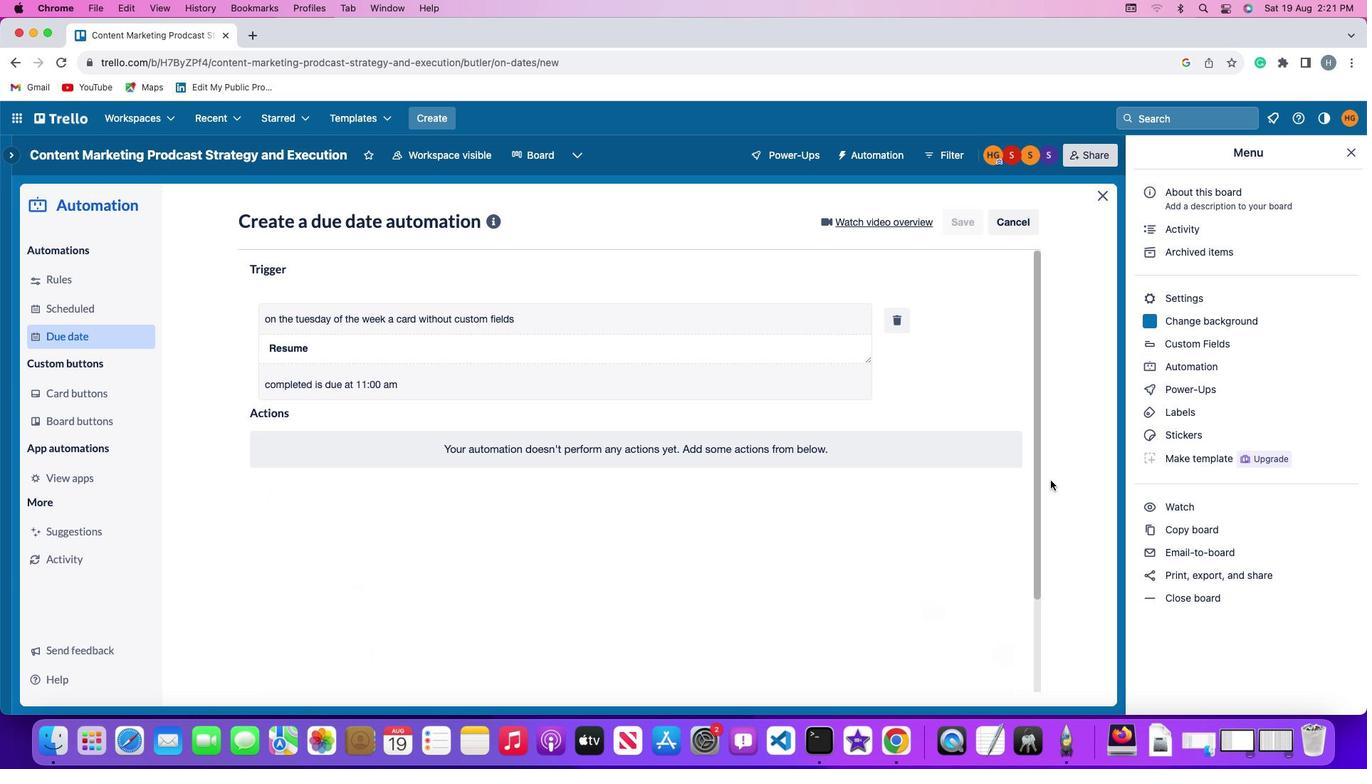 
